 Task: Compose an email with the signature Giselle Flores with the subject Request for a partnership and the message Please let me know if you require any further assistance. from softage.2@softage.net to softage.10@softage.net with an attached image file Graph.png Undo the message and rewrite the message as I apologize for any inconvenience and would like to make it right. Send the email. Finally, move the email from Sent Items to the label Supplements
Action: Mouse moved to (75, 71)
Screenshot: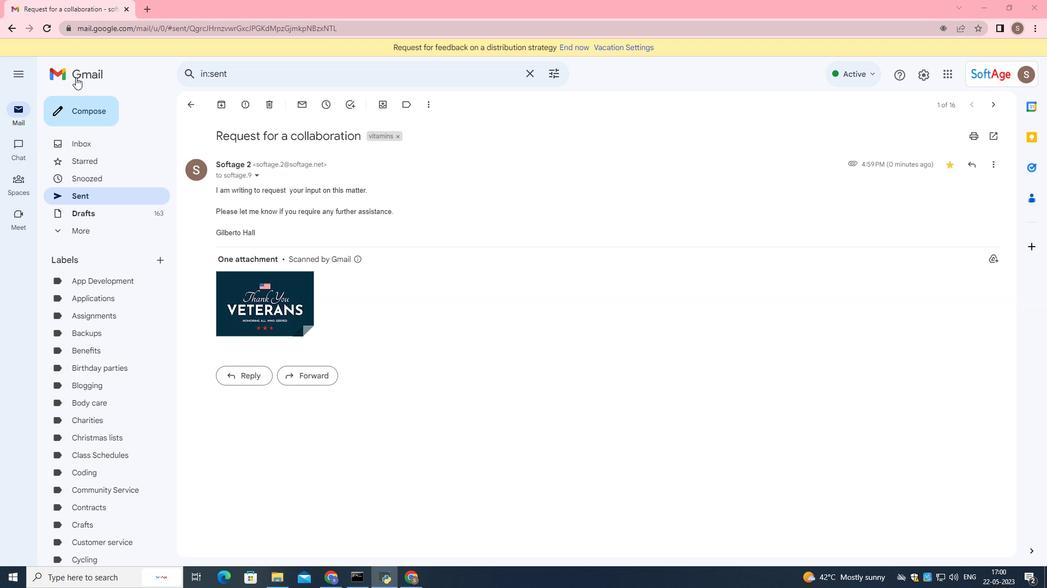 
Action: Mouse pressed left at (75, 71)
Screenshot: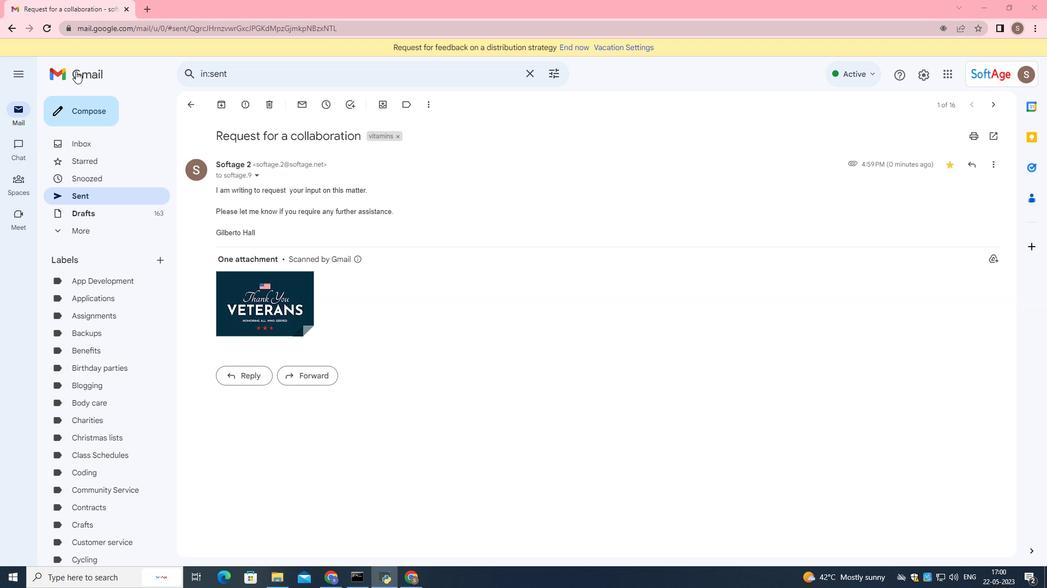 
Action: Mouse moved to (79, 104)
Screenshot: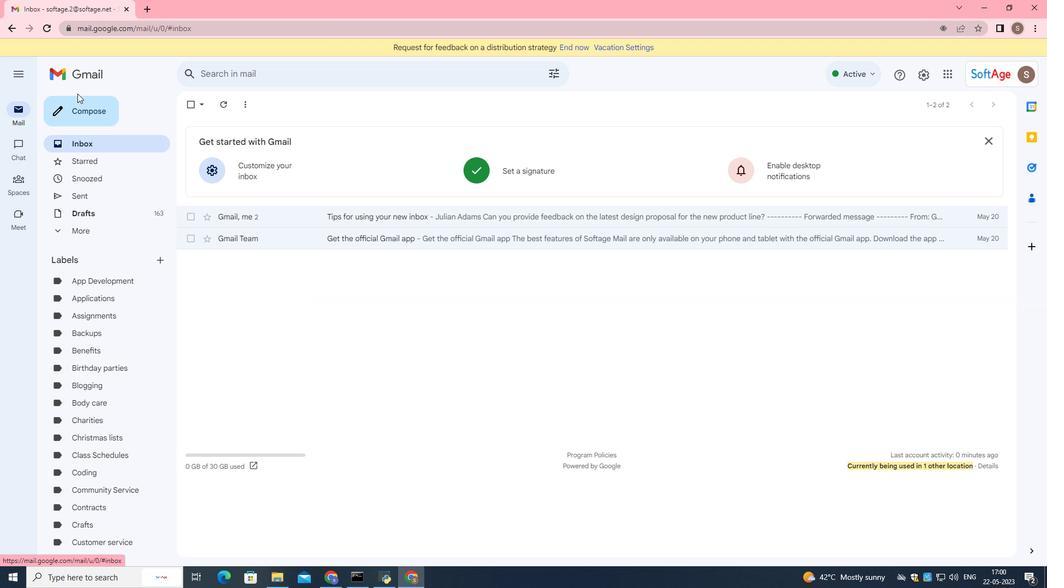 
Action: Mouse pressed left at (79, 104)
Screenshot: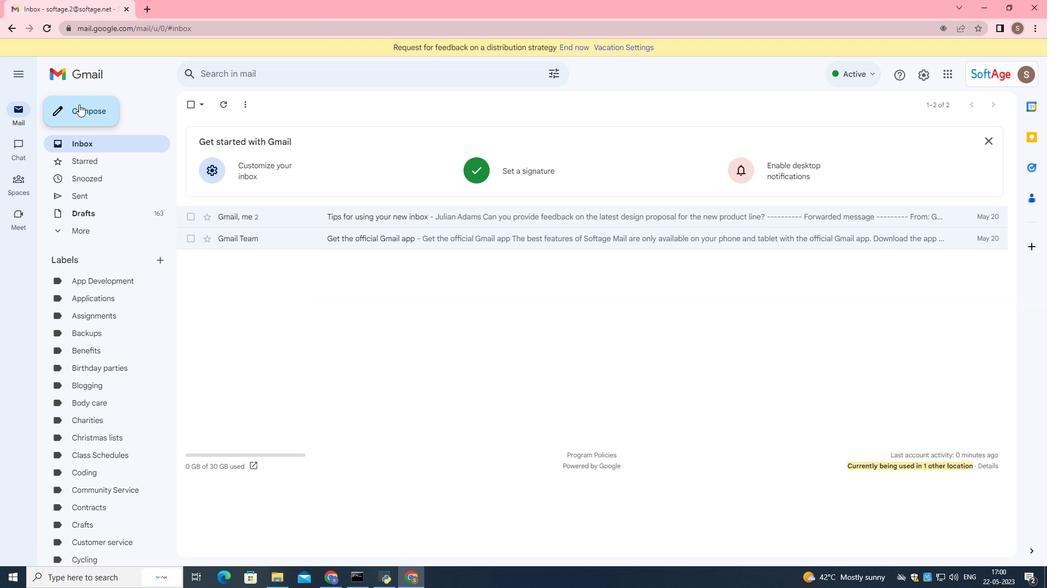
Action: Mouse moved to (984, 241)
Screenshot: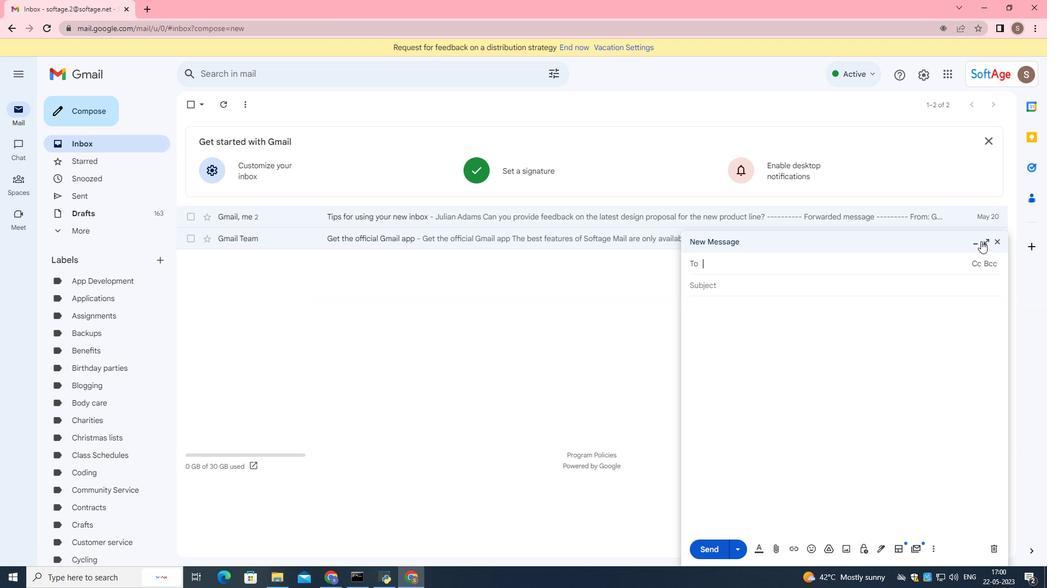 
Action: Mouse pressed left at (984, 241)
Screenshot: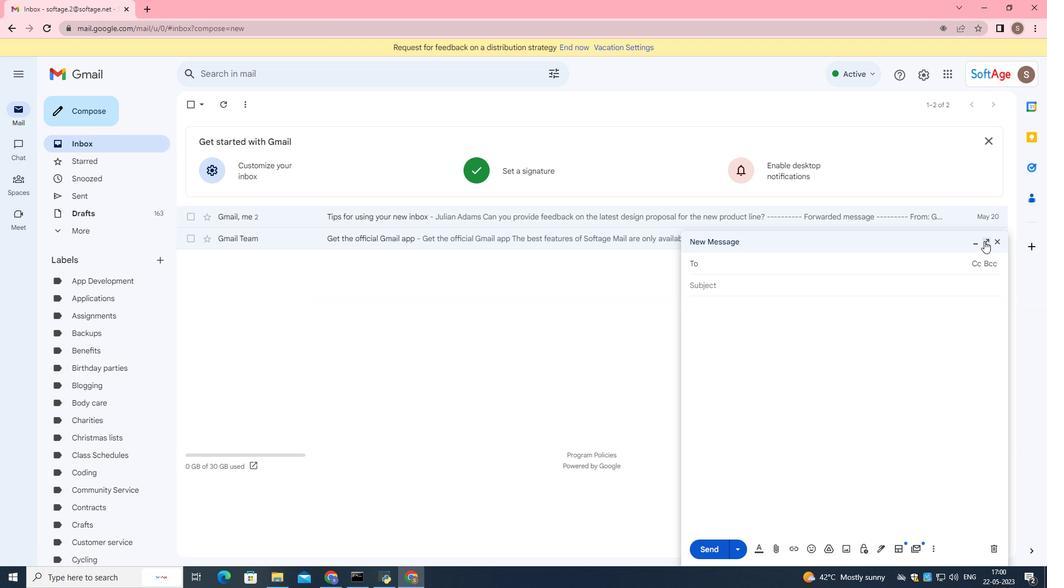 
Action: Mouse moved to (280, 530)
Screenshot: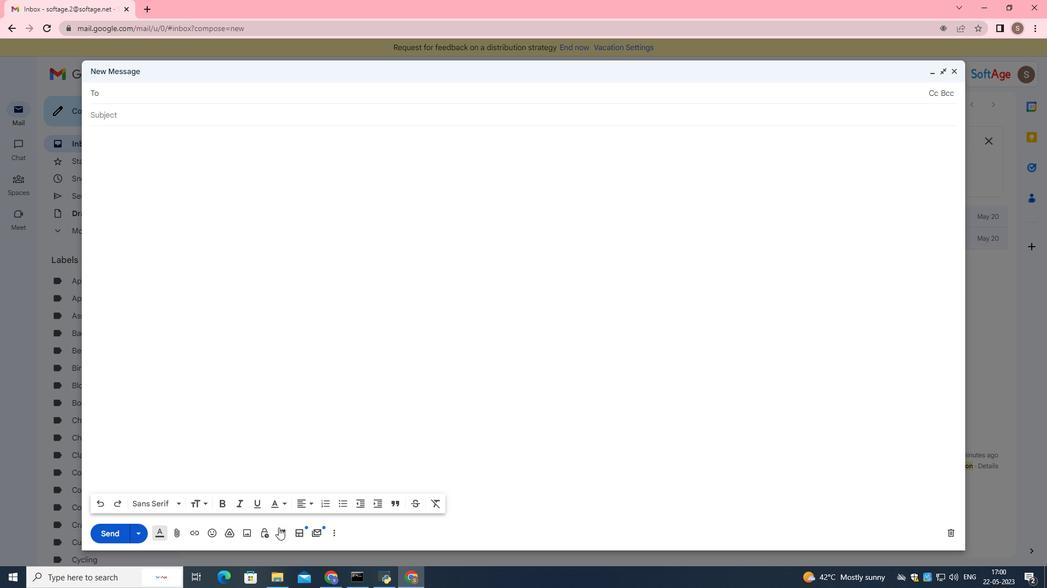 
Action: Mouse pressed left at (280, 530)
Screenshot: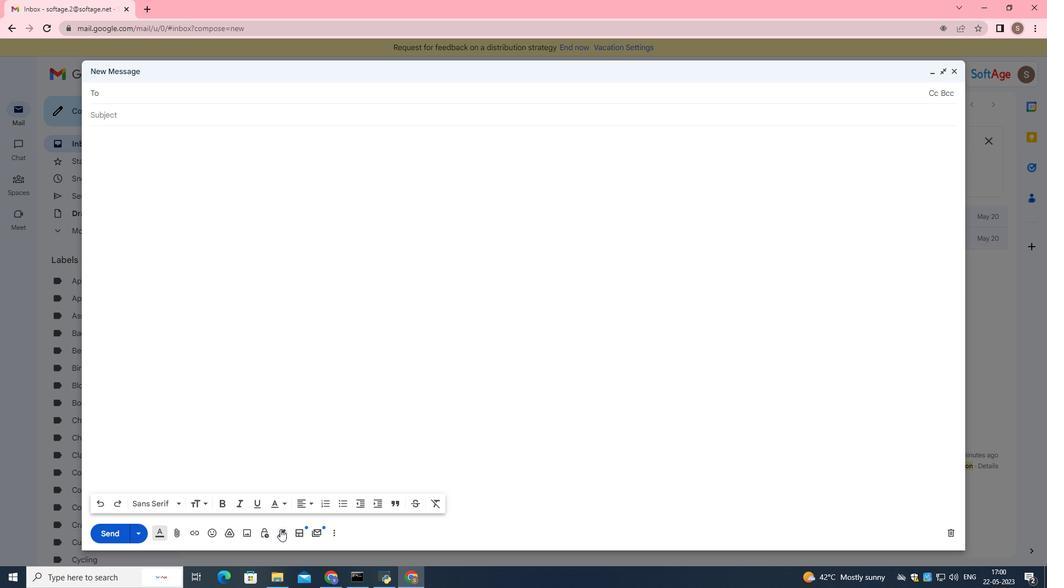 
Action: Mouse moved to (357, 341)
Screenshot: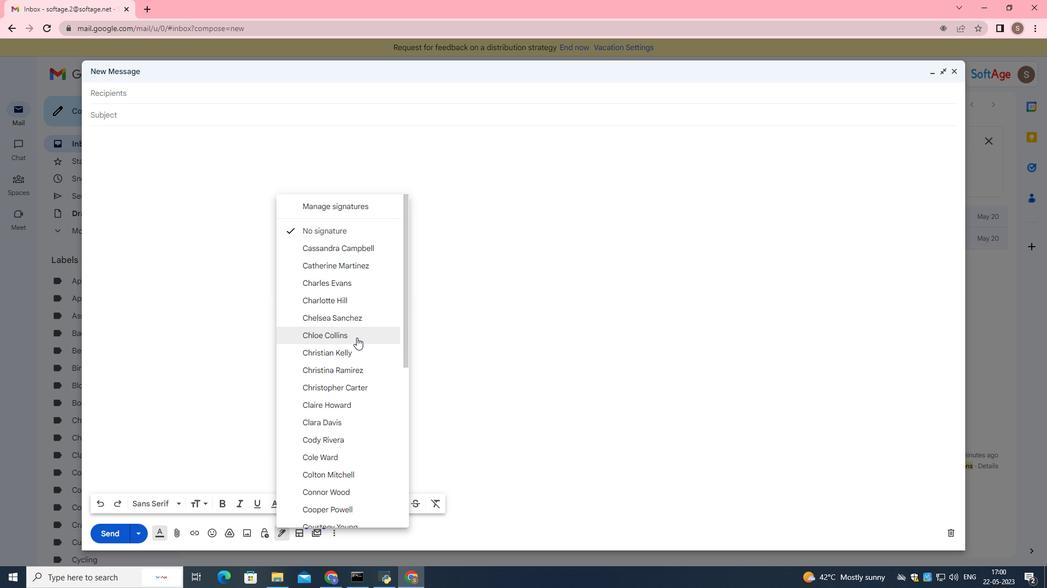 
Action: Mouse scrolled (357, 341) with delta (0, 0)
Screenshot: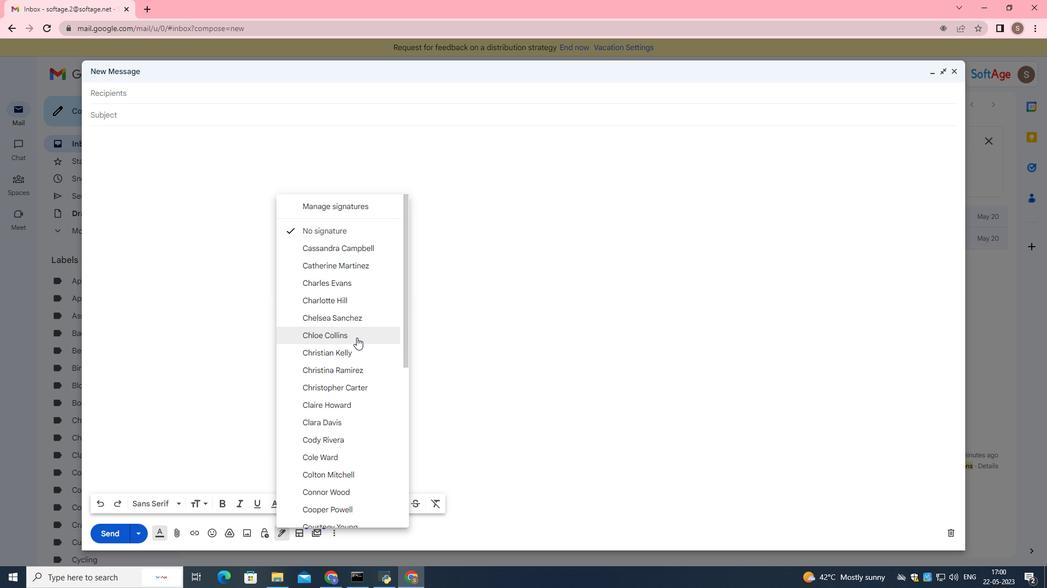 
Action: Mouse moved to (357, 344)
Screenshot: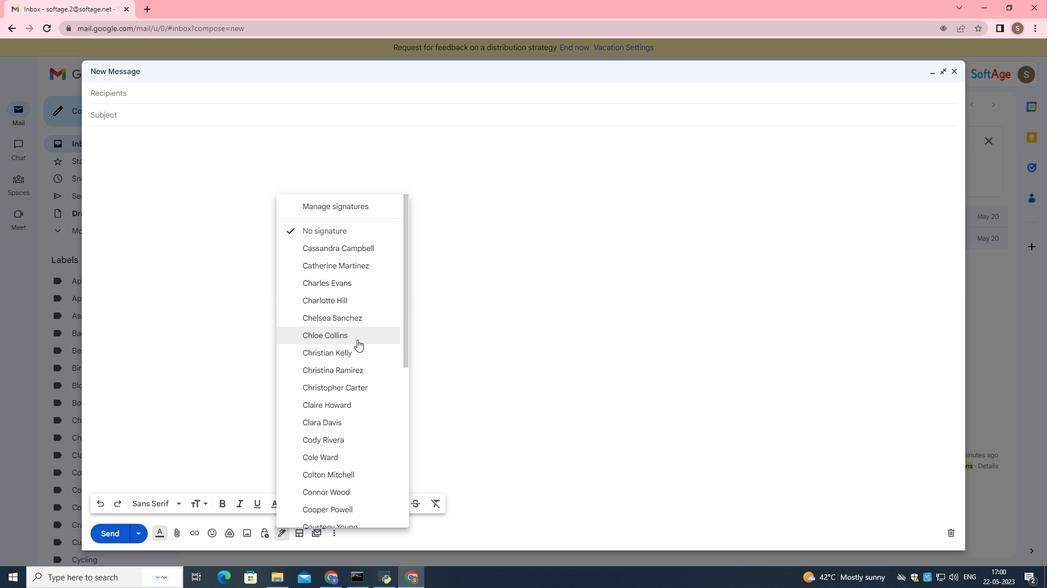 
Action: Mouse scrolled (357, 344) with delta (0, 0)
Screenshot: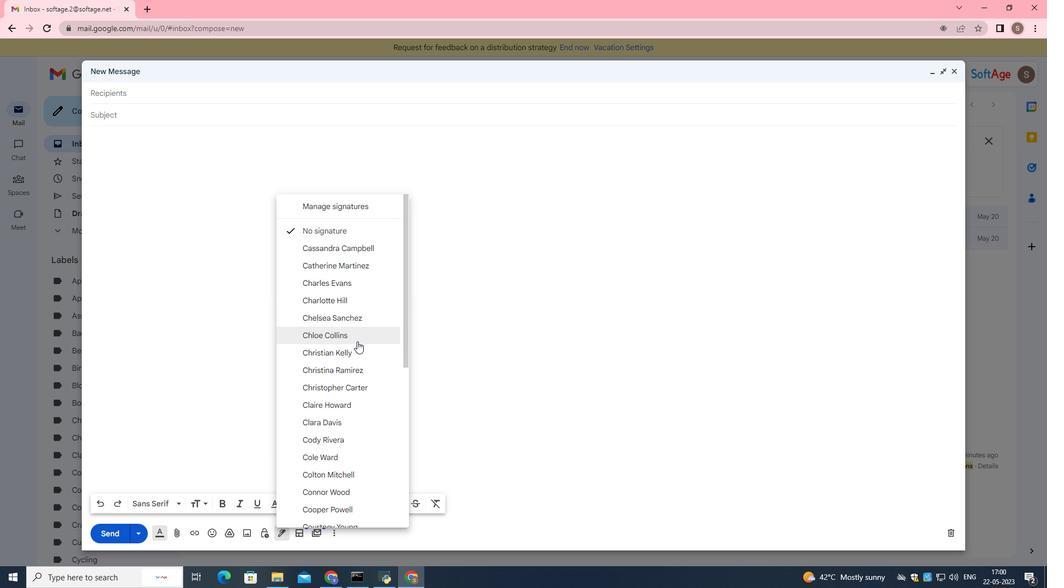 
Action: Mouse moved to (357, 345)
Screenshot: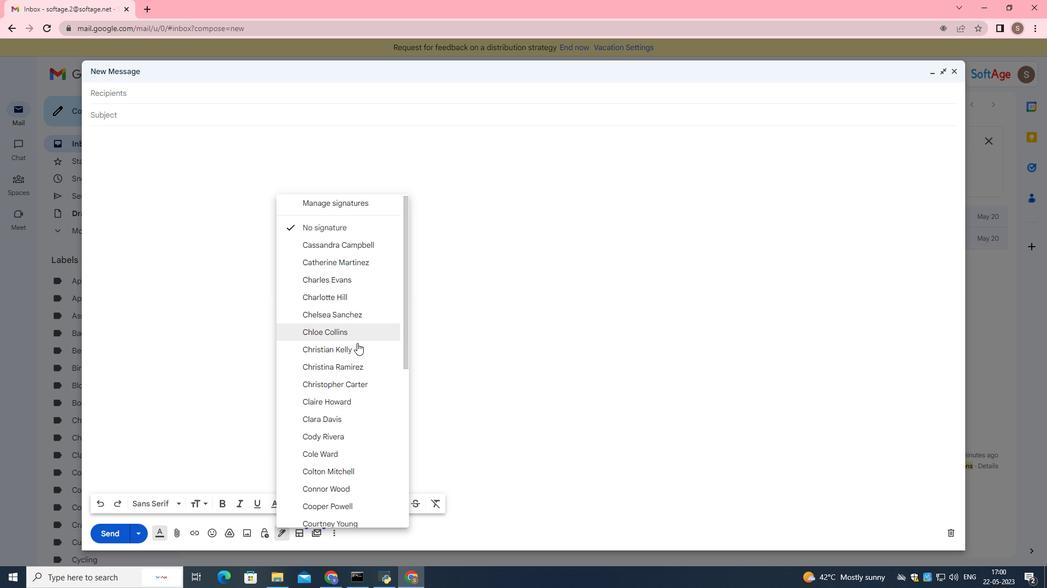 
Action: Mouse scrolled (357, 344) with delta (0, 0)
Screenshot: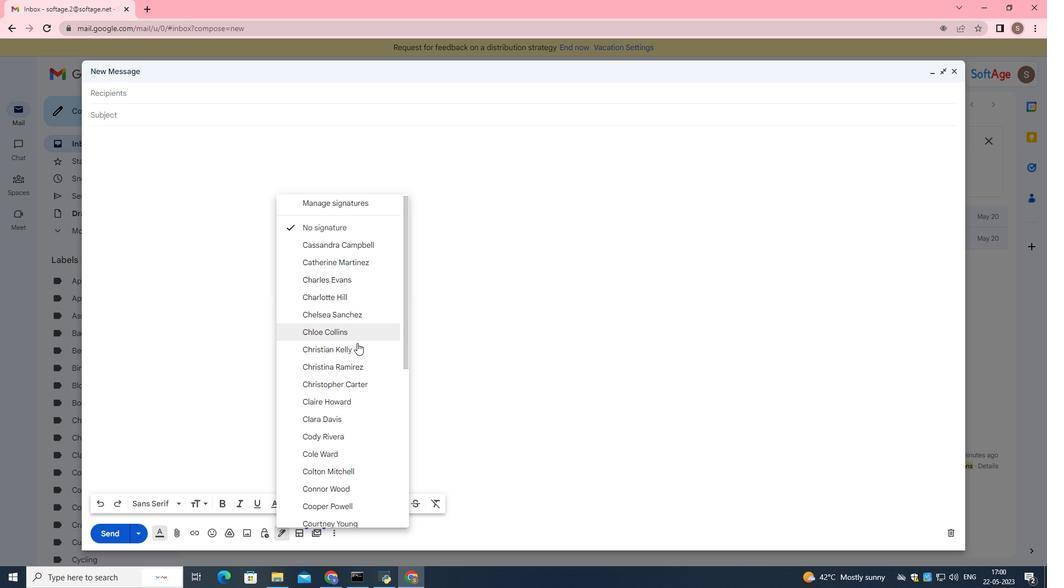 
Action: Mouse moved to (357, 346)
Screenshot: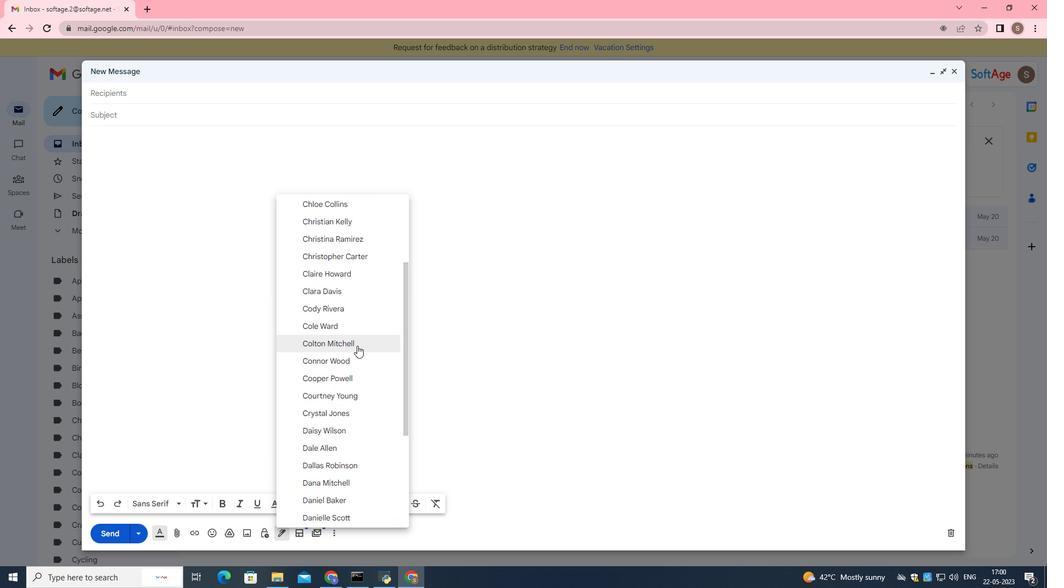 
Action: Mouse scrolled (357, 345) with delta (0, 0)
Screenshot: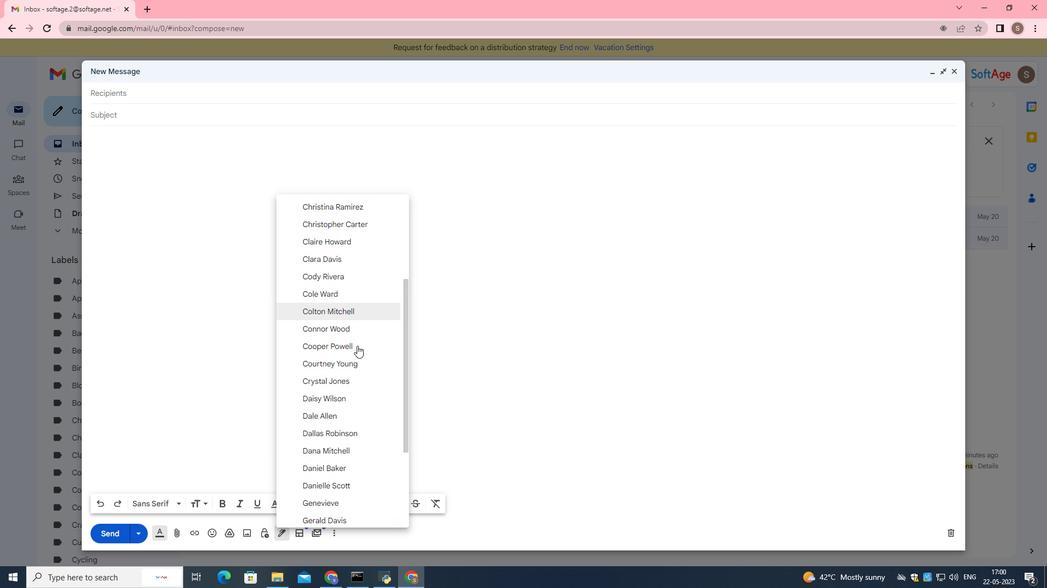 
Action: Mouse moved to (357, 346)
Screenshot: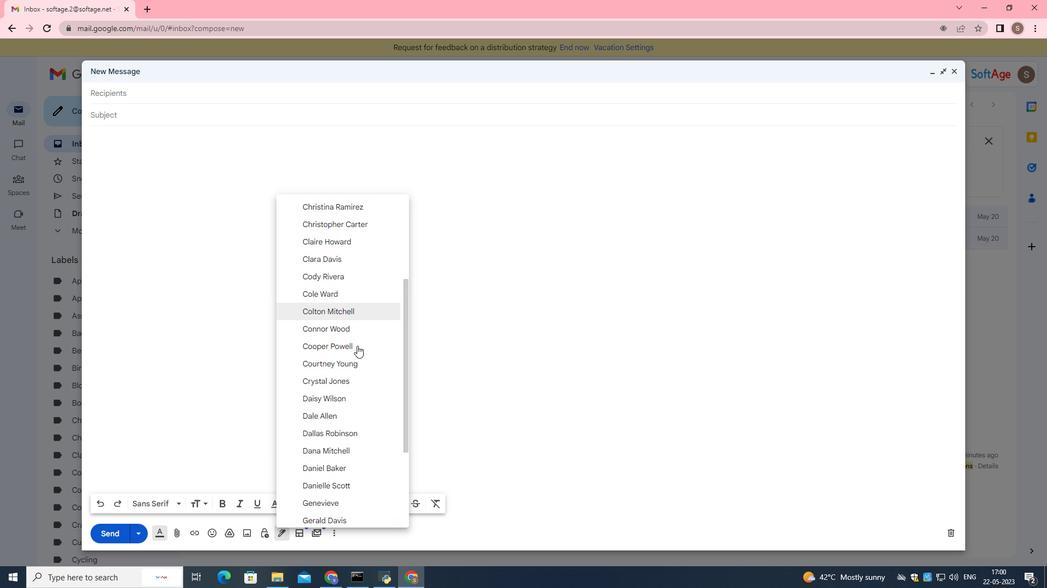 
Action: Mouse scrolled (357, 346) with delta (0, 0)
Screenshot: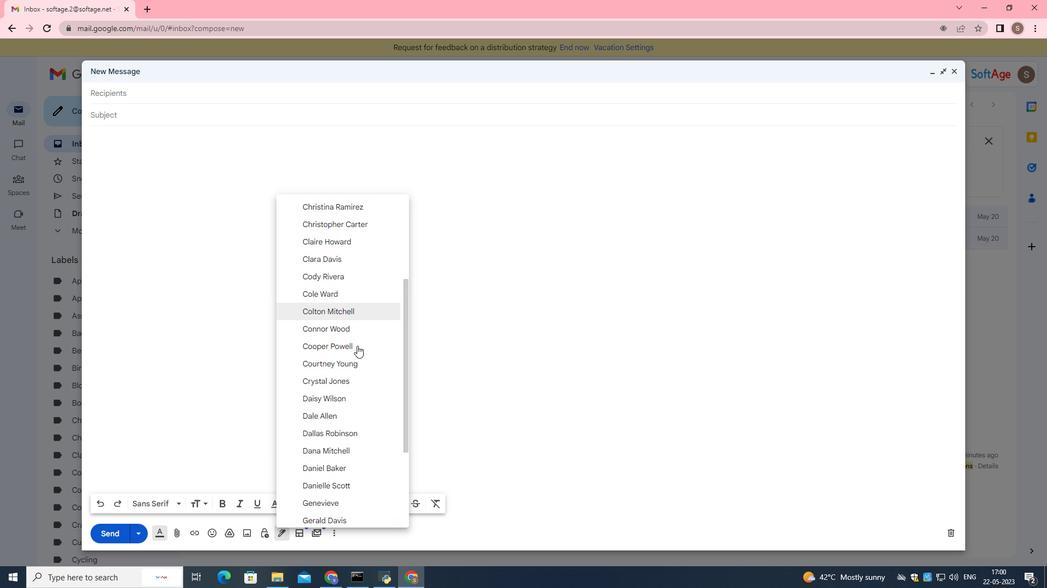 
Action: Mouse scrolled (357, 346) with delta (0, 0)
Screenshot: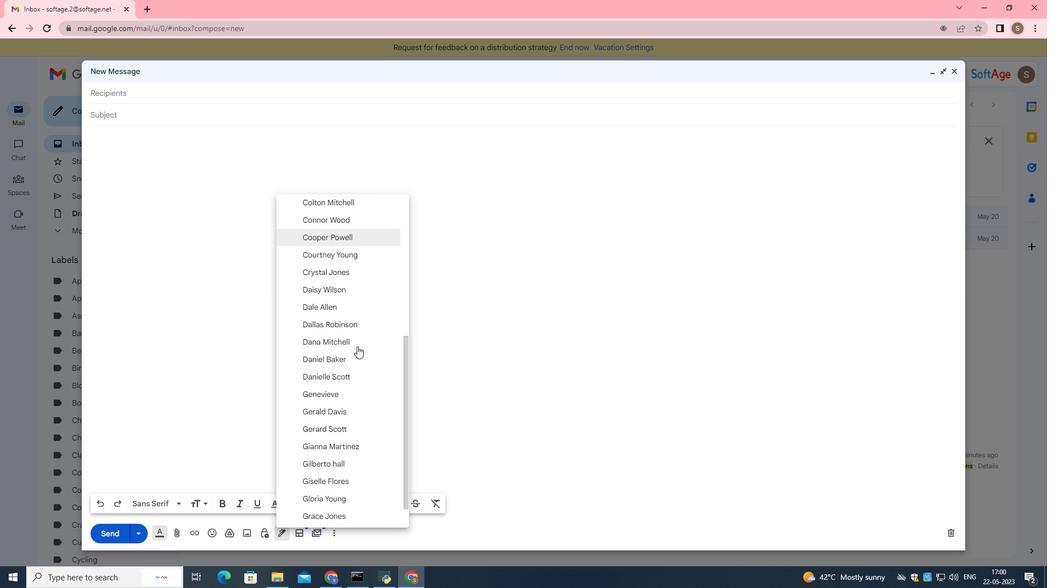 
Action: Mouse moved to (357, 347)
Screenshot: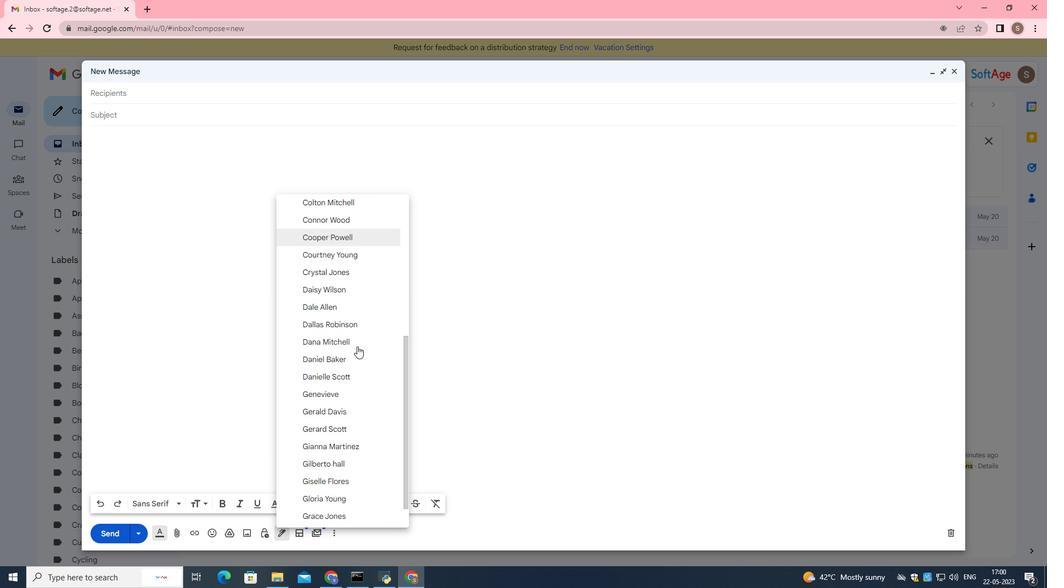 
Action: Mouse scrolled (357, 346) with delta (0, 0)
Screenshot: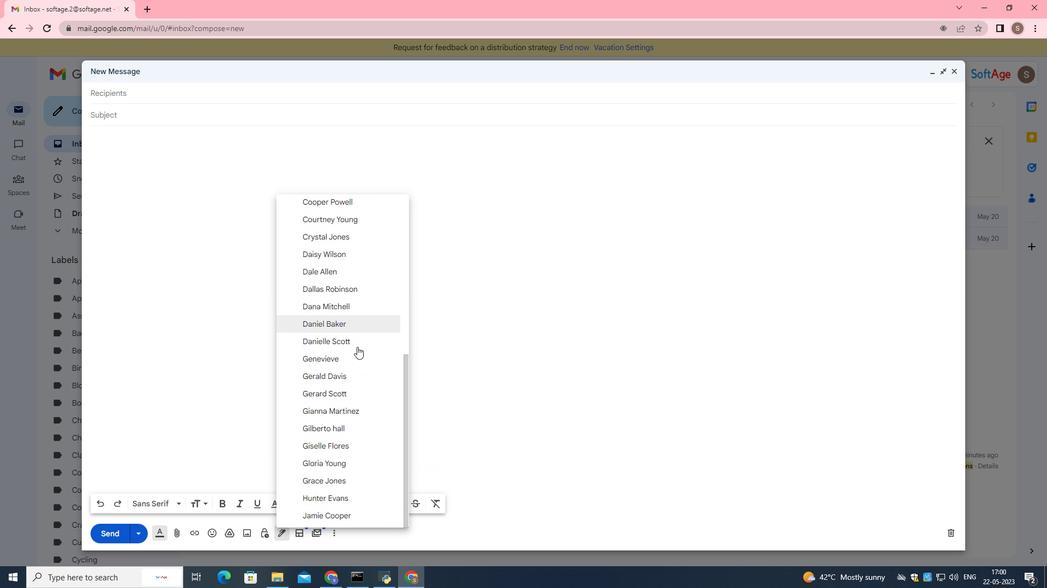 
Action: Mouse moved to (351, 445)
Screenshot: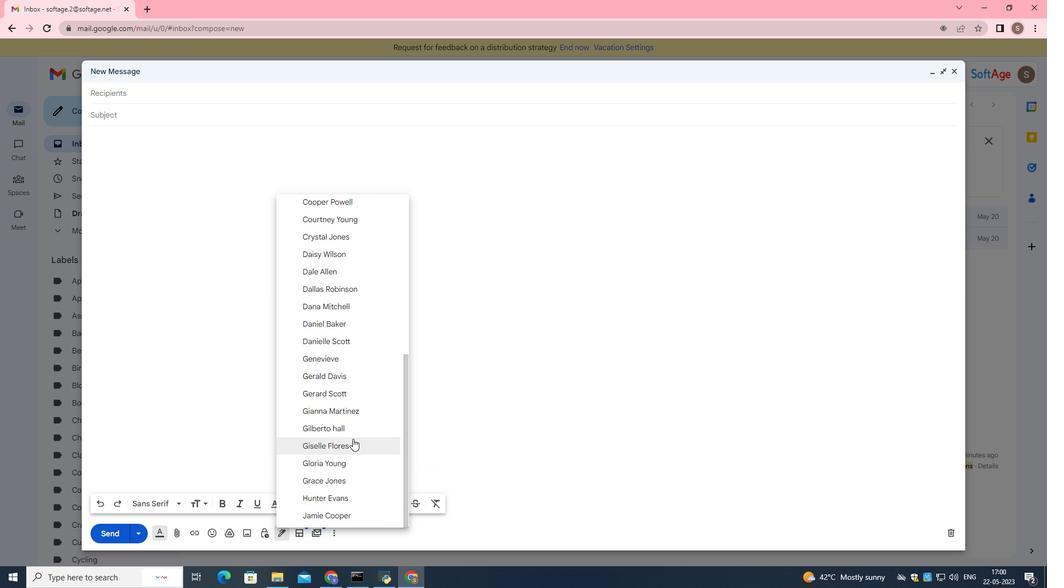 
Action: Mouse pressed left at (351, 445)
Screenshot: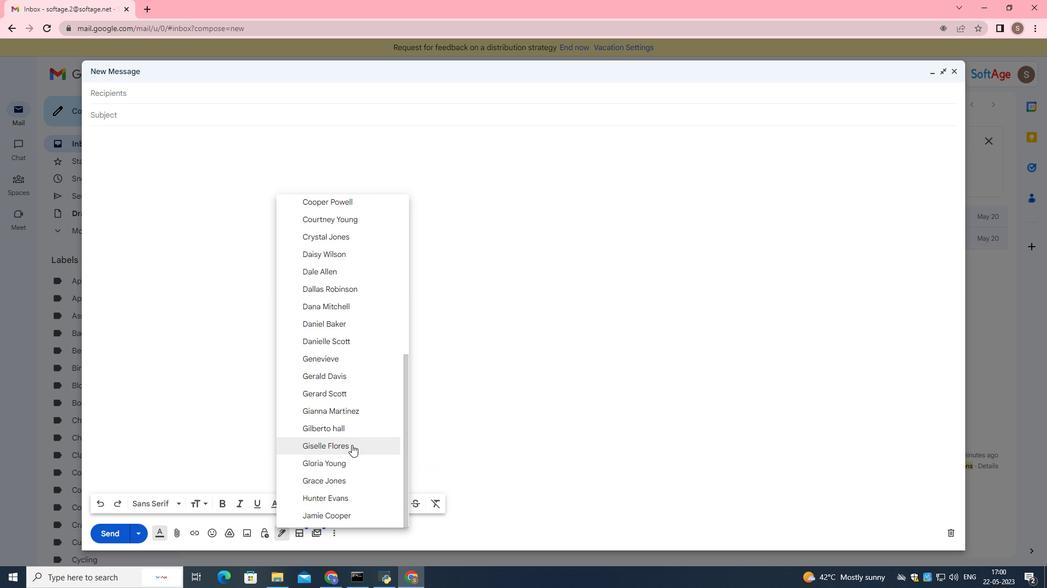 
Action: Mouse moved to (228, 118)
Screenshot: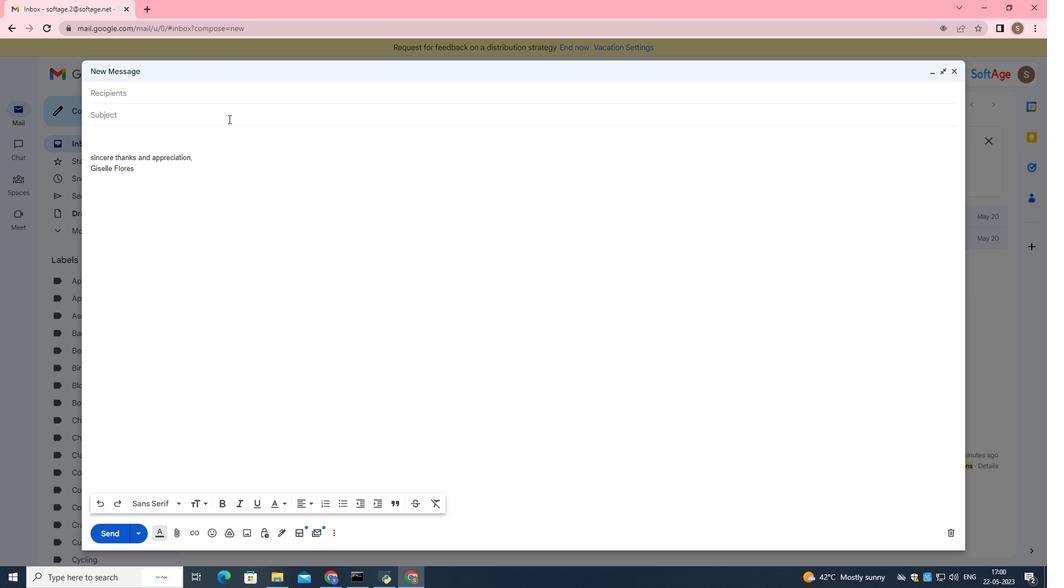 
Action: Mouse pressed left at (228, 118)
Screenshot: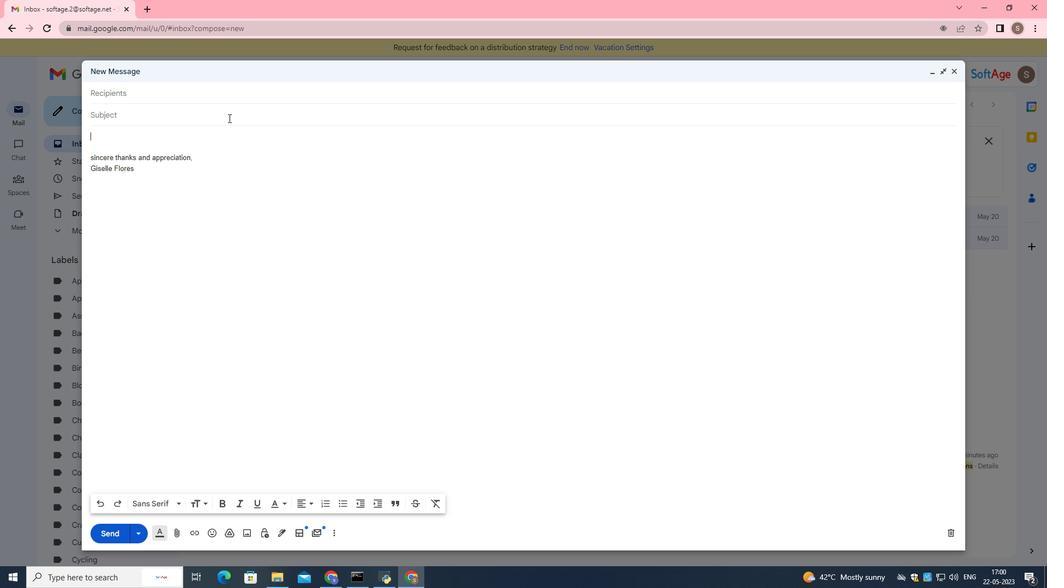
Action: Key pressed <Key.shift>Request<Key.space>for<Key.space>a<Key.space>partnership
Screenshot: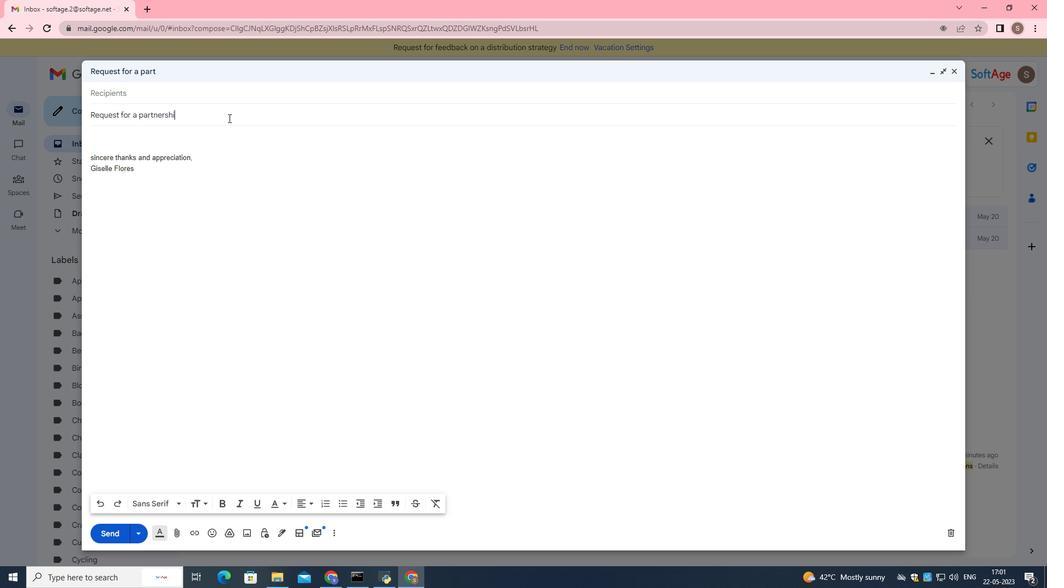 
Action: Mouse moved to (228, 128)
Screenshot: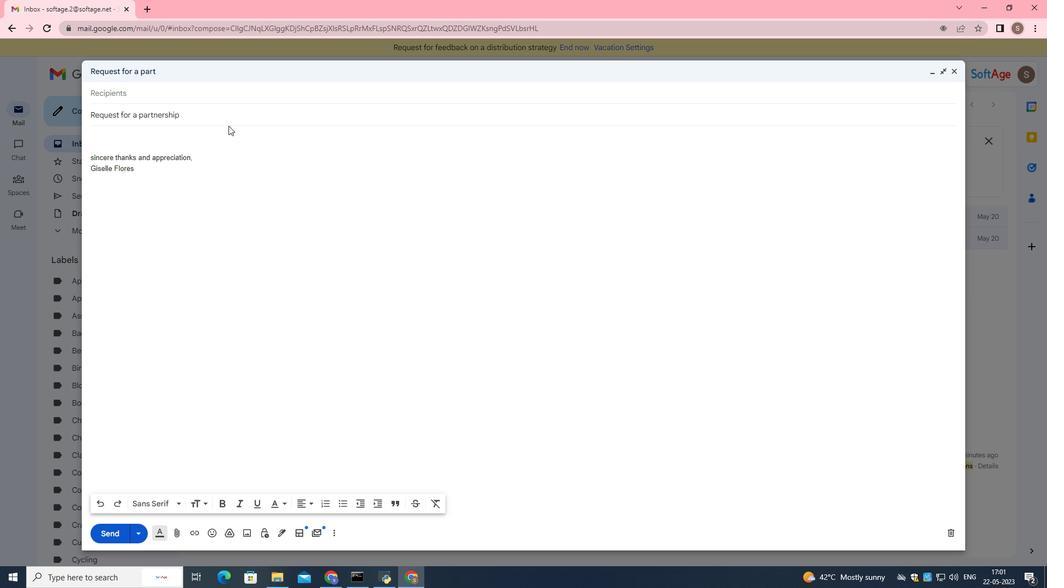 
Action: Mouse pressed left at (228, 128)
Screenshot: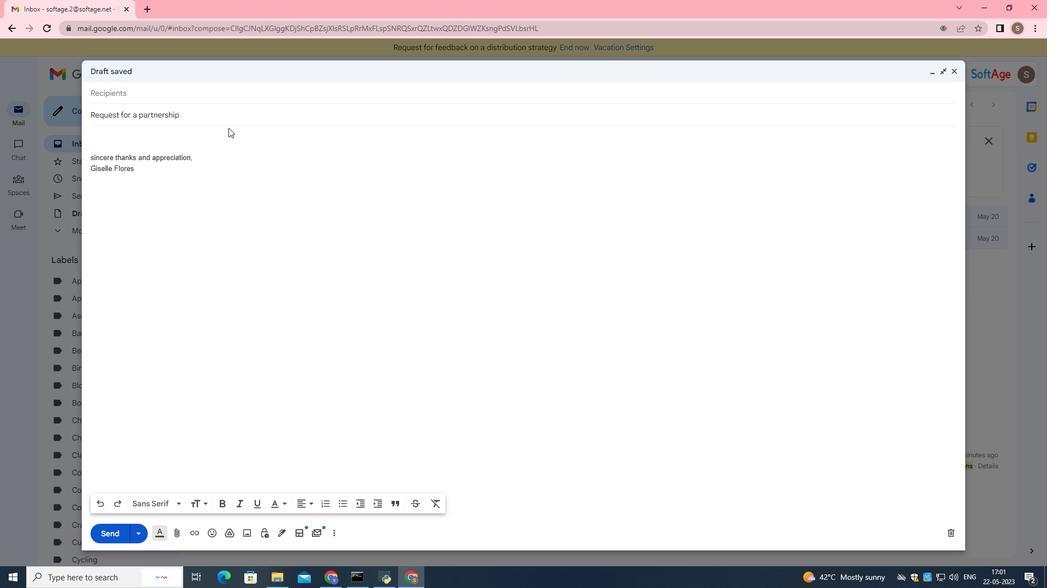 
Action: Key pressed <Key.shift>Please<Key.space>let<Key.space>me<Key.space>know<Key.space>if<Key.space>you<Key.space>require<Key.space>any<Key.space>further<Key.space>assistance
Screenshot: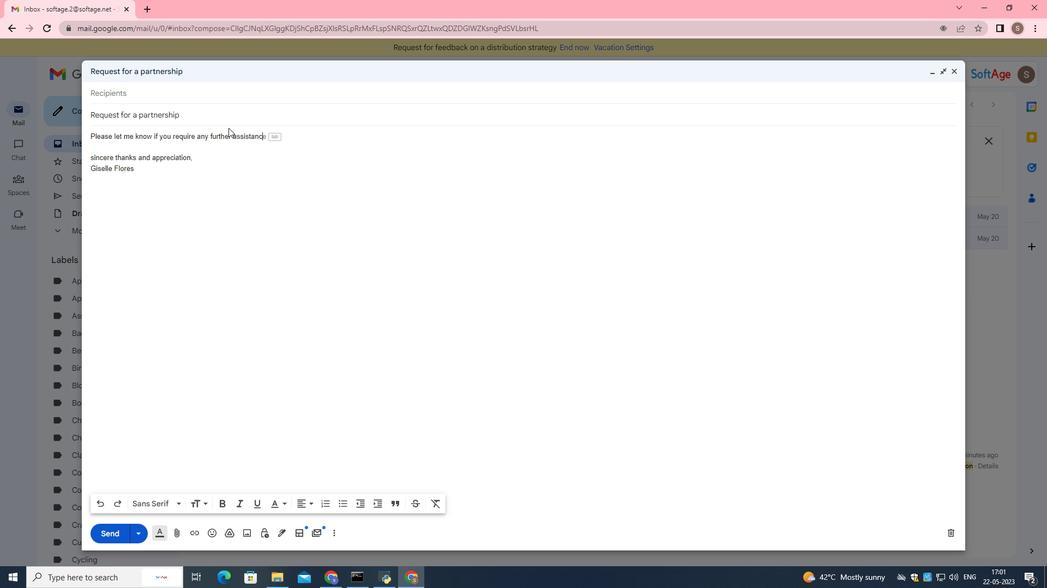 
Action: Mouse moved to (676, 297)
Screenshot: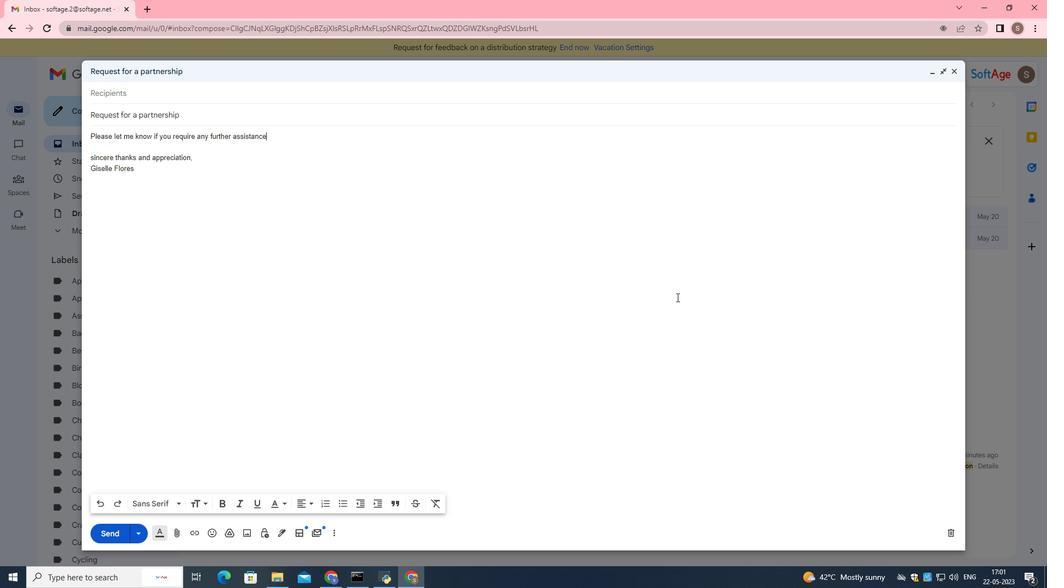 
Action: Key pressed <Key.space><Key.backspace>.
Screenshot: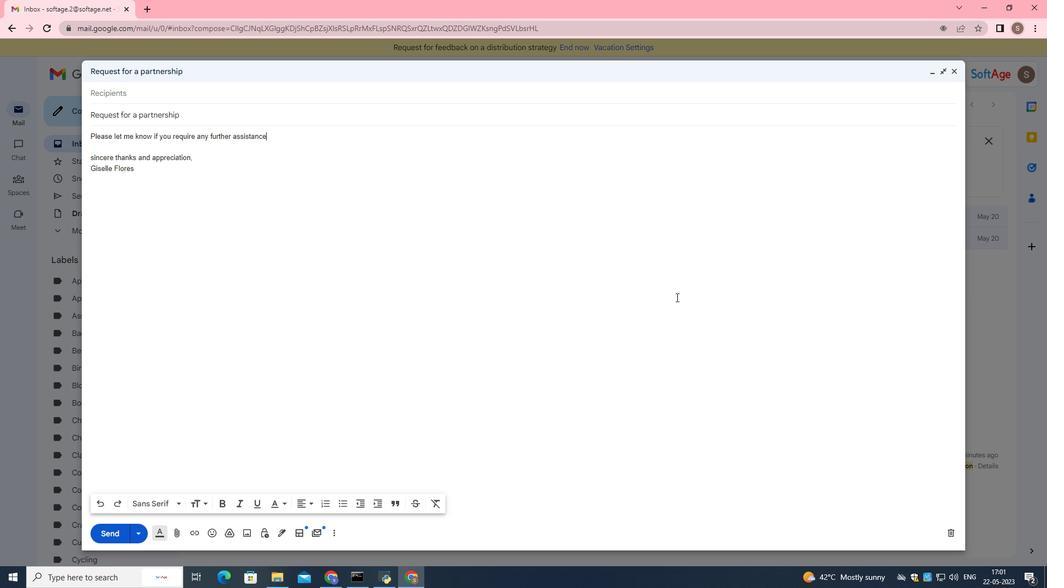 
Action: Mouse moved to (175, 533)
Screenshot: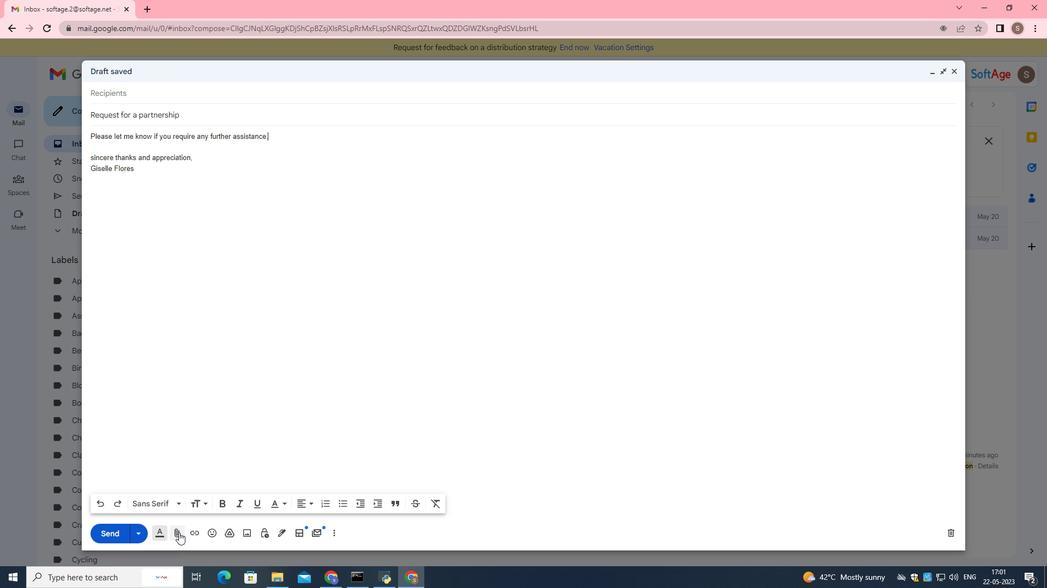 
Action: Mouse pressed left at (175, 533)
Screenshot: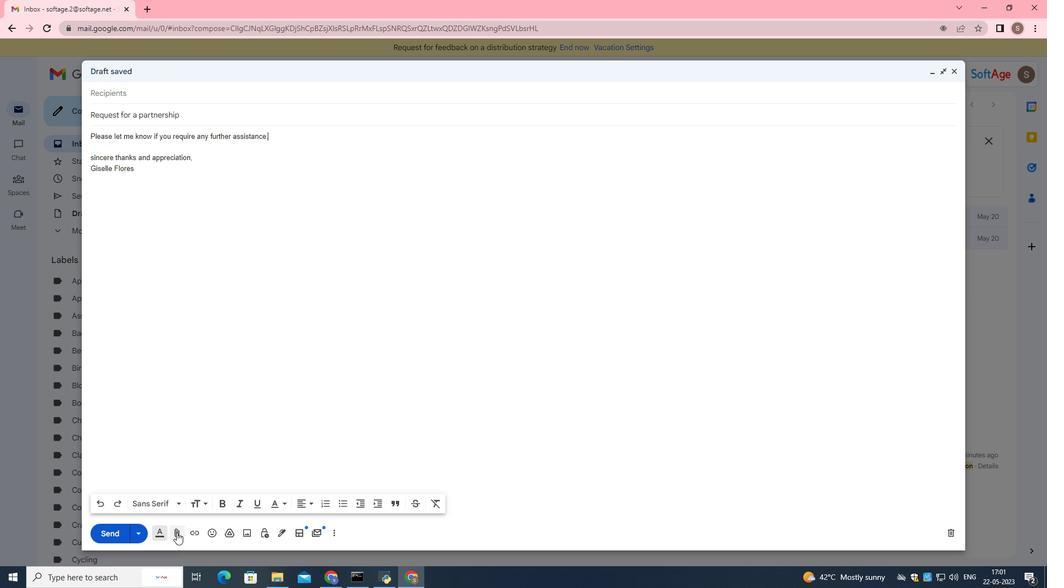 
Action: Mouse moved to (224, 129)
Screenshot: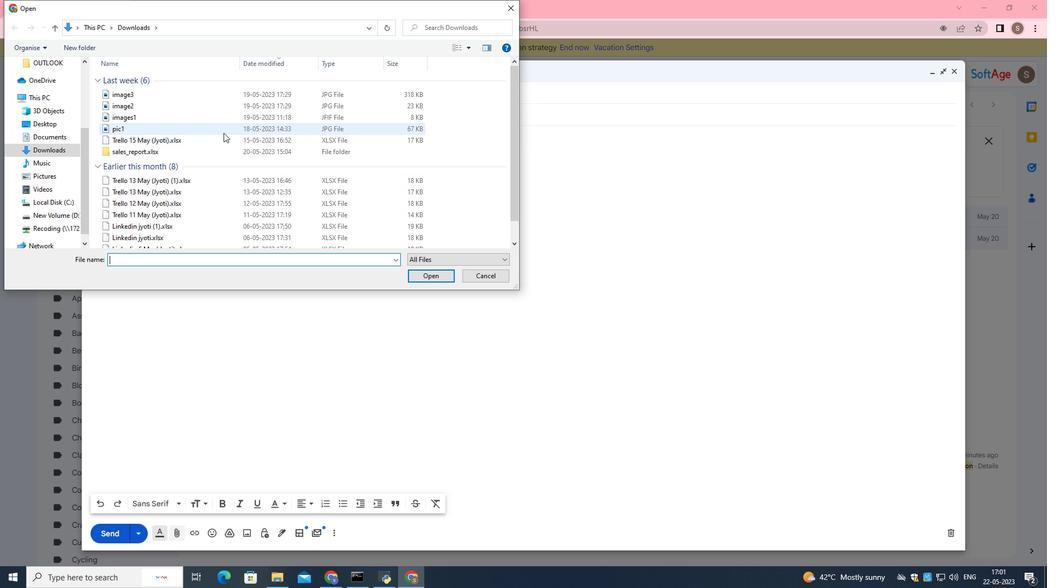 
Action: Mouse pressed left at (224, 129)
Screenshot: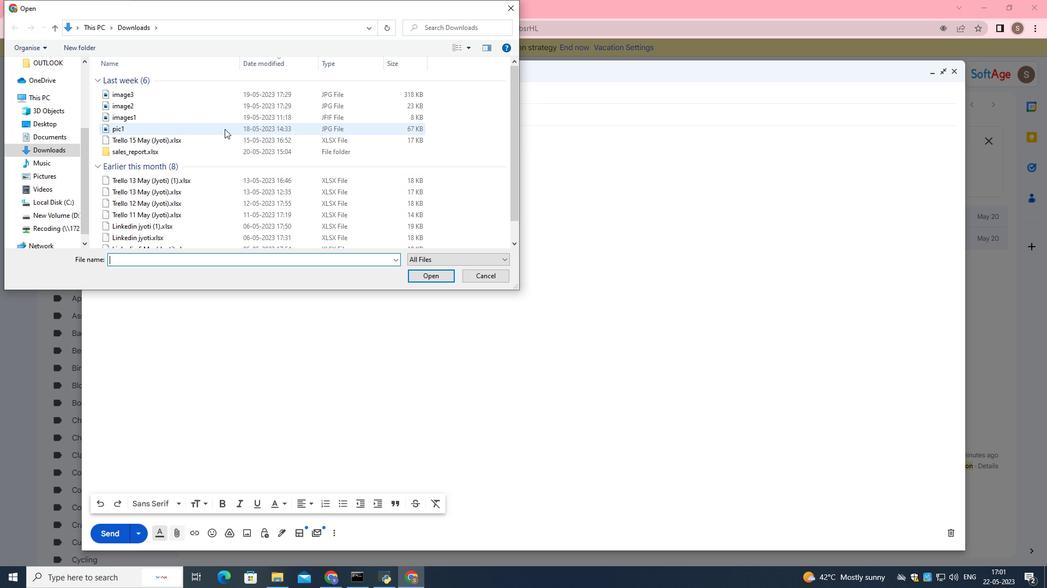 
Action: Mouse moved to (445, 277)
Screenshot: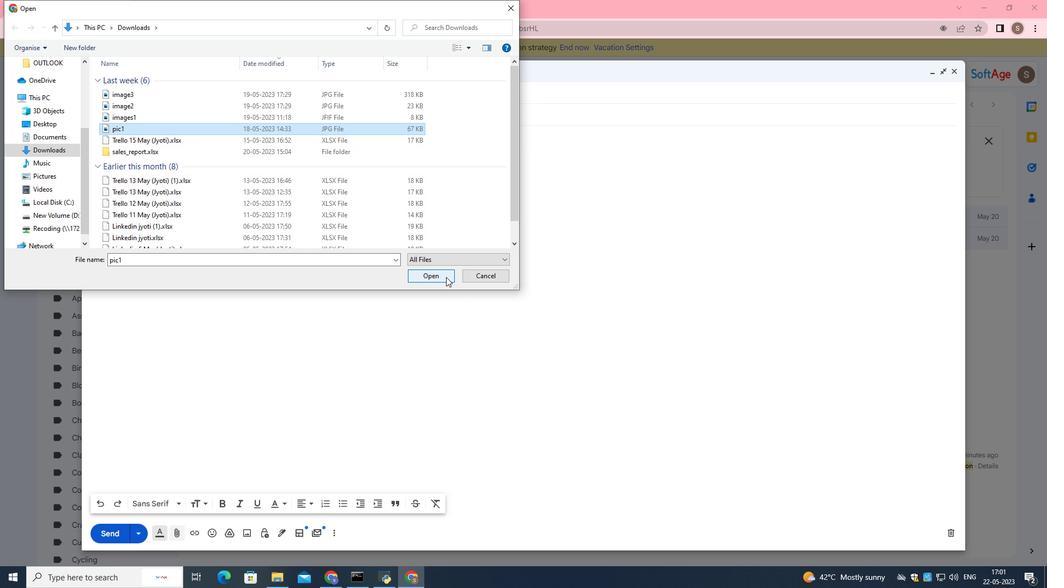 
Action: Mouse pressed left at (445, 277)
Screenshot: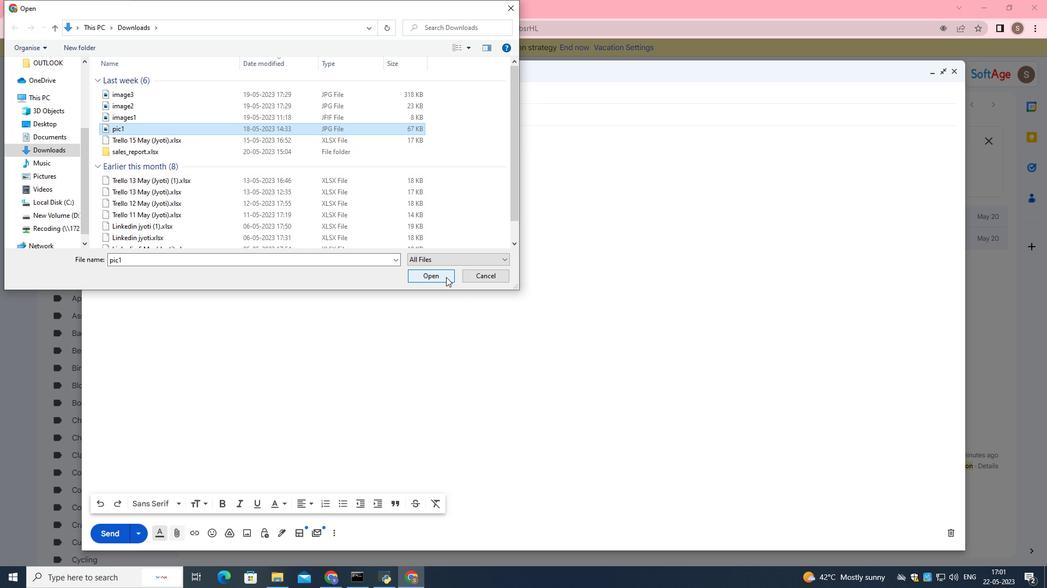 
Action: Mouse moved to (218, 159)
Screenshot: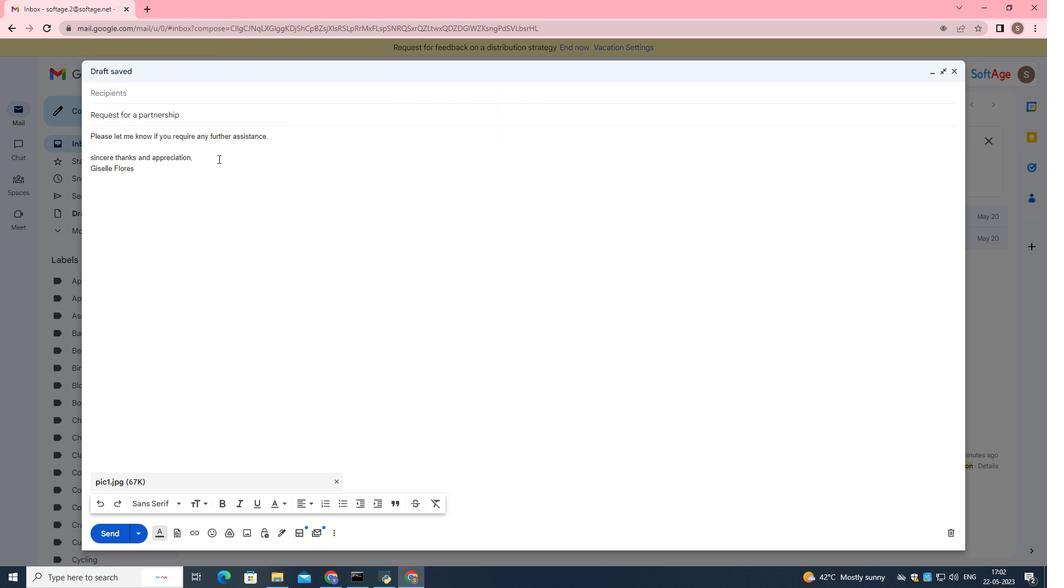 
Action: Mouse pressed left at (218, 159)
Screenshot: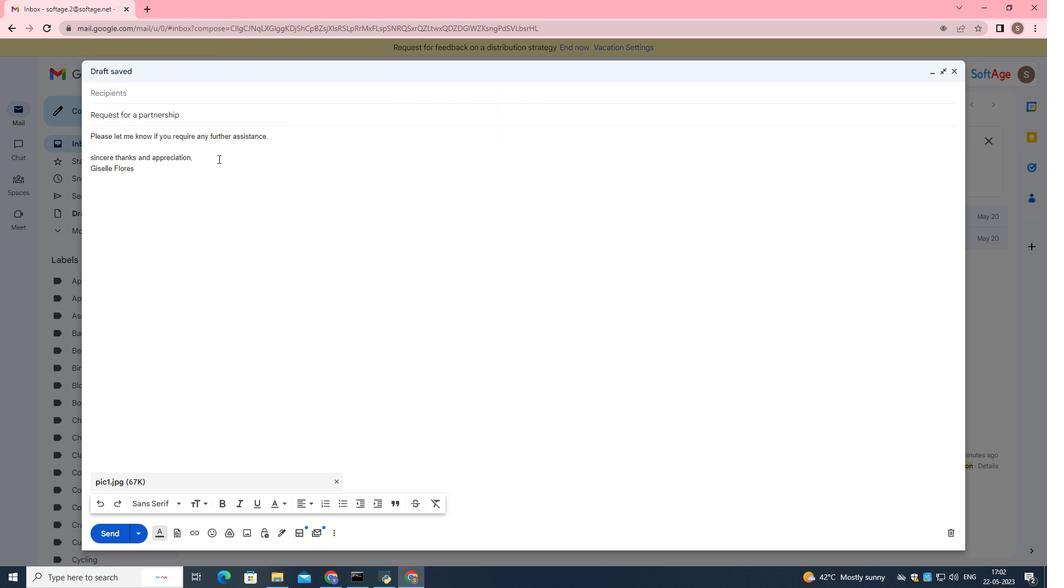 
Action: Key pressed <Key.backspace><Key.backspace><Key.backspace><Key.backspace><Key.backspace><Key.backspace><Key.backspace><Key.backspace><Key.backspace><Key.backspace><Key.backspace><Key.backspace><Key.backspace><Key.backspace><Key.backspace><Key.backspace><Key.backspace><Key.backspace><Key.backspace><Key.backspace><Key.backspace><Key.backspace><Key.backspace><Key.backspace><Key.backspace><Key.backspace><Key.backspace><Key.backspace><Key.backspace><Key.backspace><Key.backspace><Key.backspace><Key.shift>I<Key.space>o=<Key.backspace><Key.backspace>apologize<Key.space>for<Key.space>any<Key.space>inconvenience<Key.space>an<Key.backspace><Key.backspace><Key.backspace>.
Screenshot: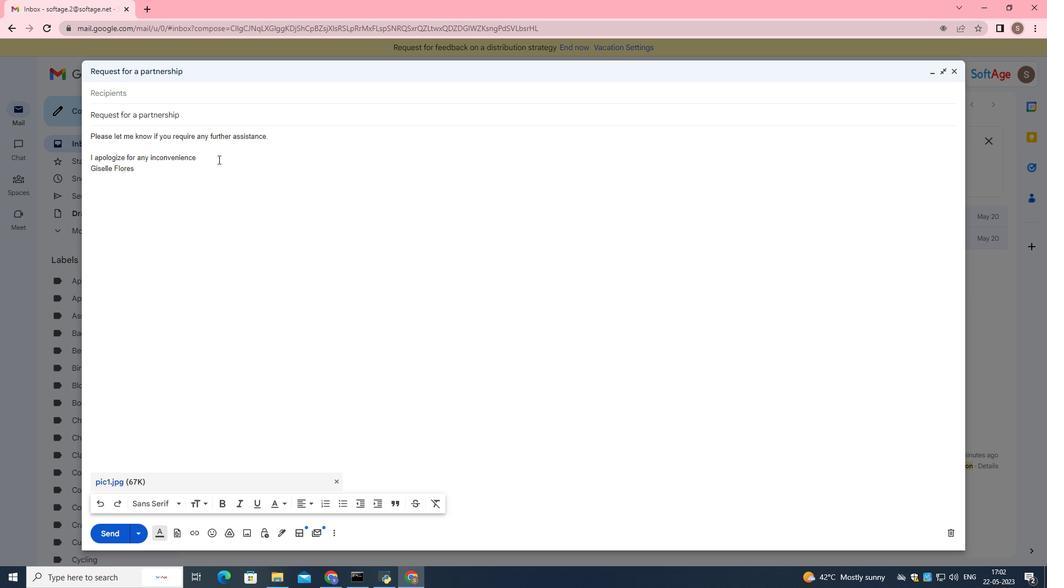 
Action: Mouse moved to (249, 163)
Screenshot: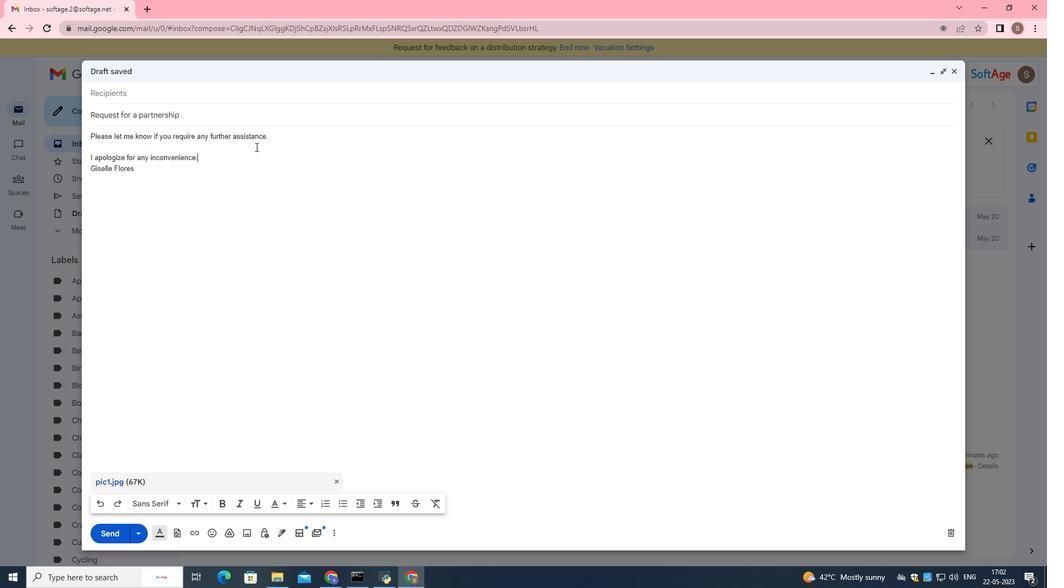 
Action: Mouse pressed left at (249, 163)
Screenshot: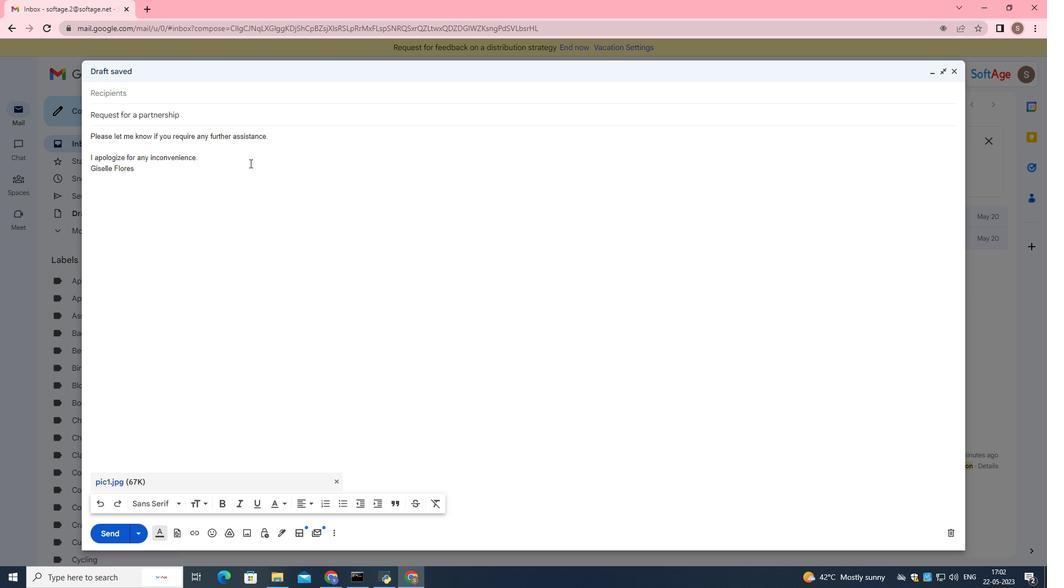 
Action: Mouse moved to (207, 153)
Screenshot: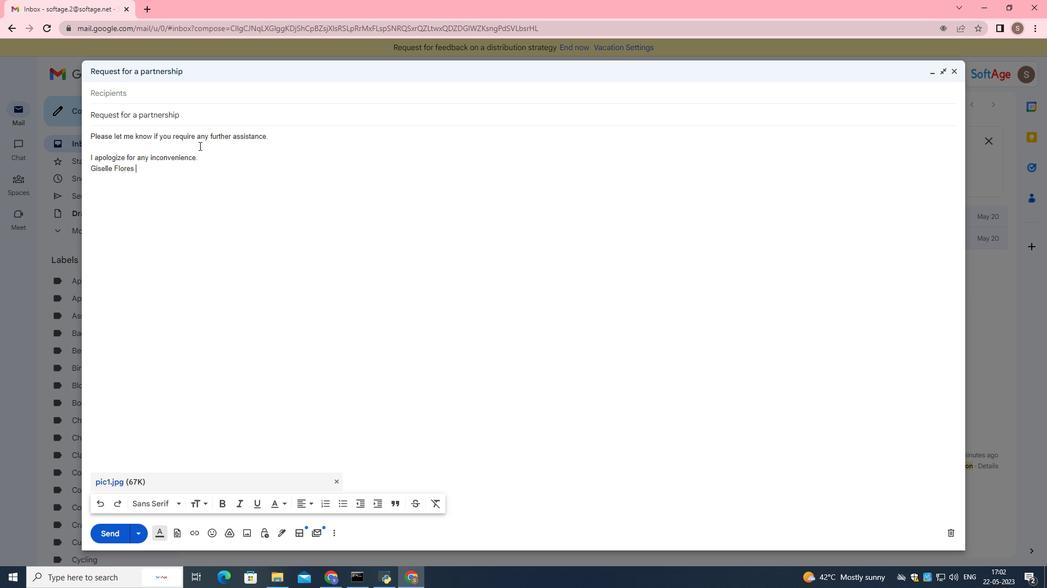 
Action: Mouse pressed left at (207, 153)
Screenshot: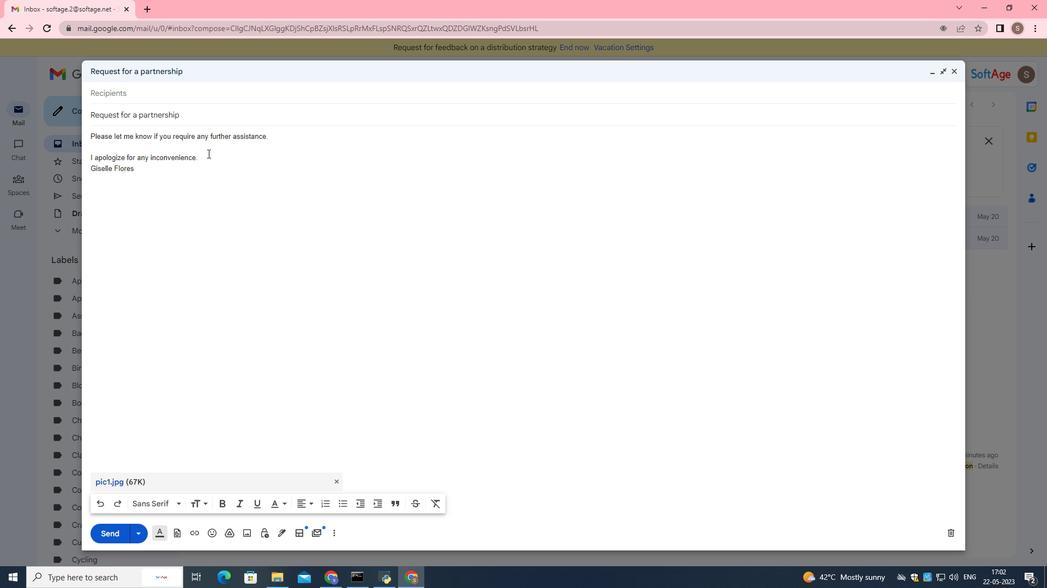
Action: Mouse moved to (207, 153)
Screenshot: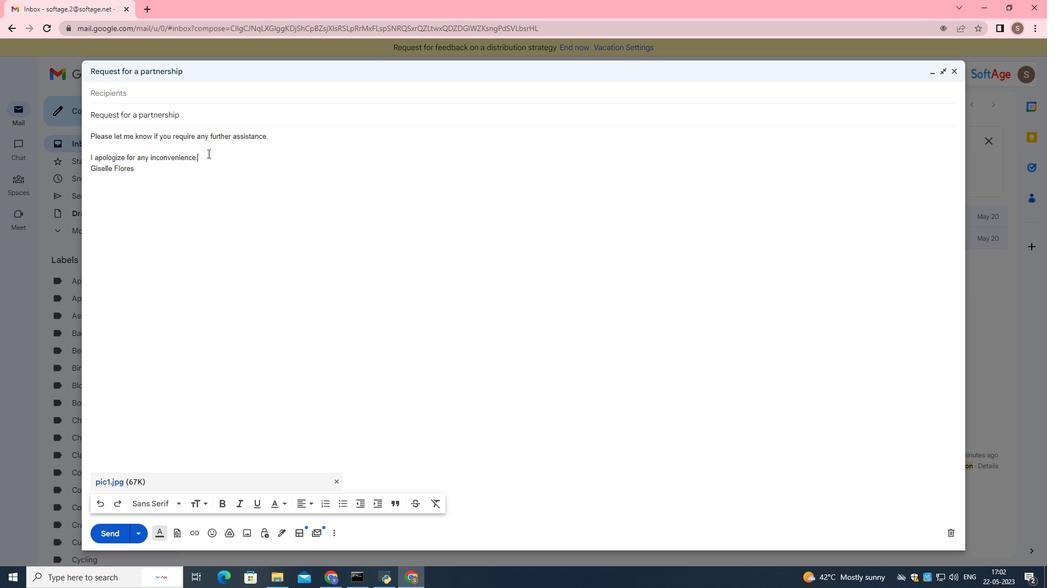 
Action: Key pressed <Key.backspace><Key.space>and<Key.space>would<Key.space>like<Key.space>to<Key.space>make<Key.space>it<Key.space>right.
Screenshot: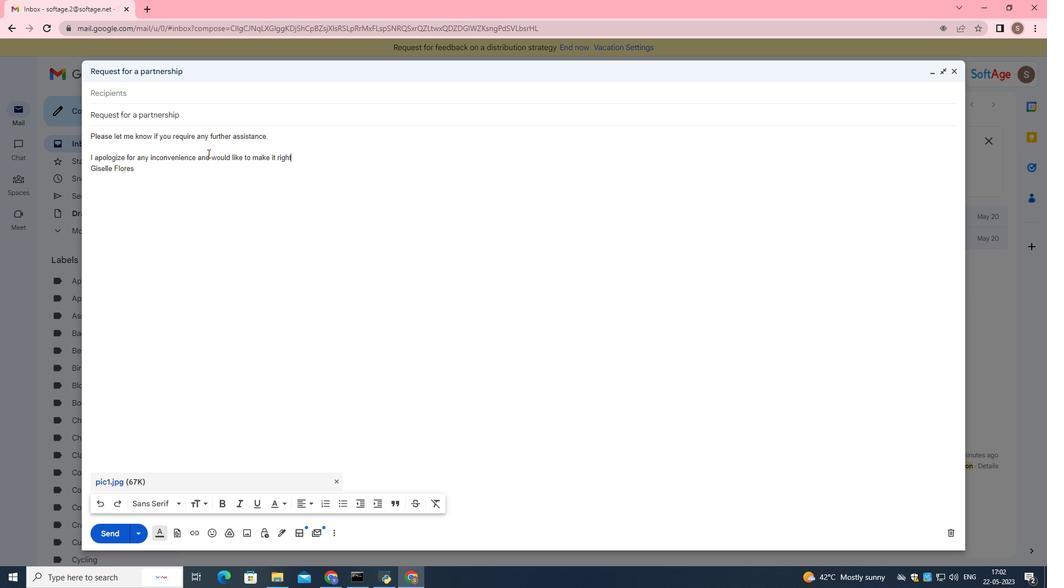 
Action: Mouse moved to (111, 536)
Screenshot: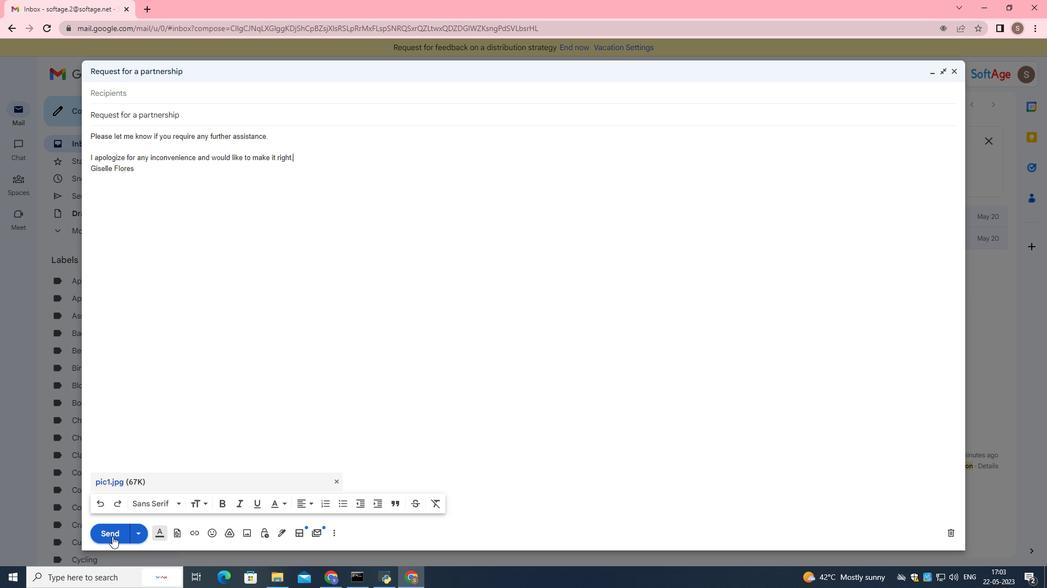 
Action: Mouse pressed left at (111, 536)
Screenshot: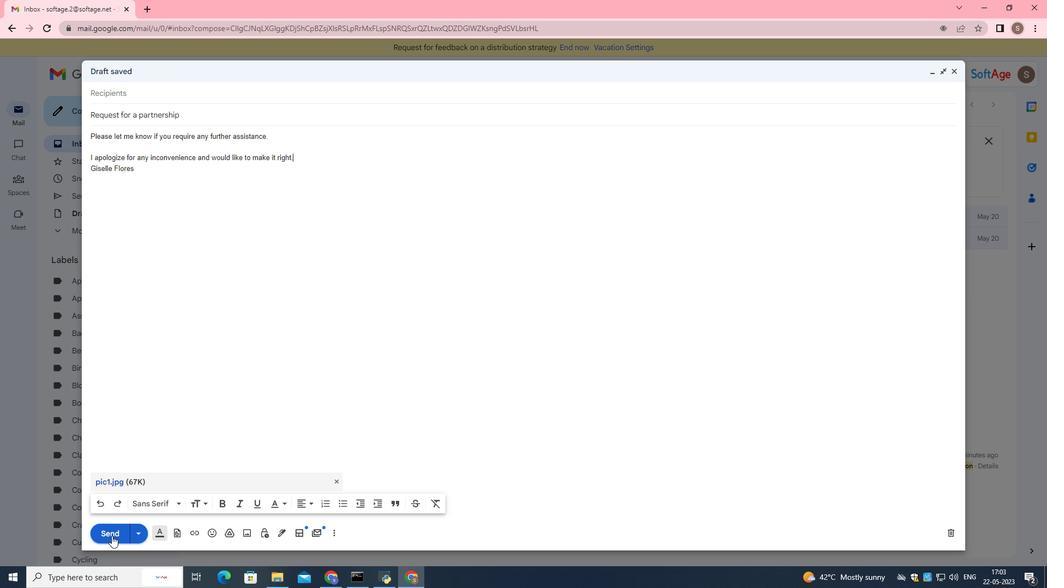 
Action: Mouse moved to (622, 329)
Screenshot: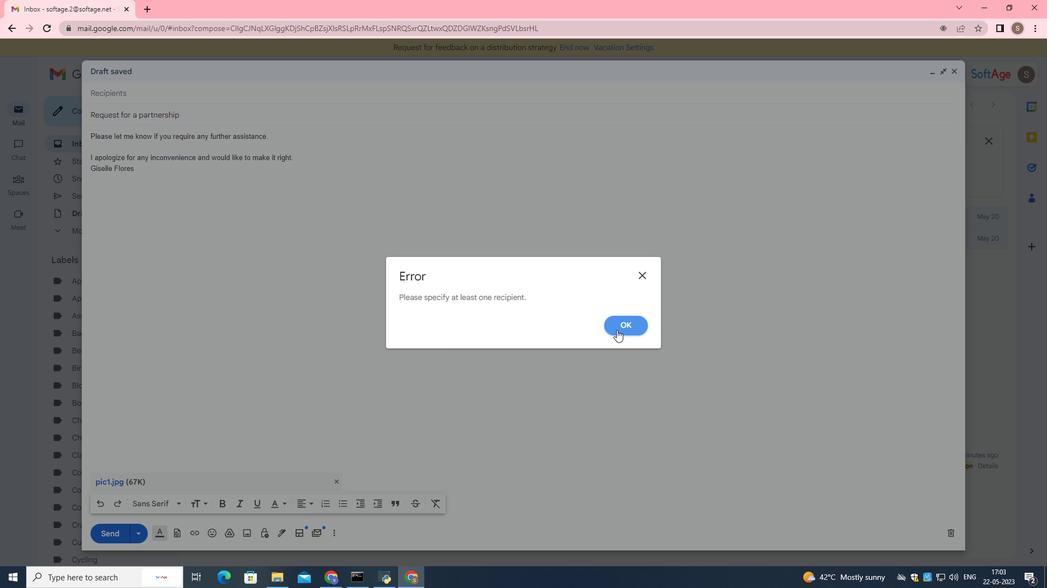 
Action: Mouse pressed left at (622, 329)
Screenshot: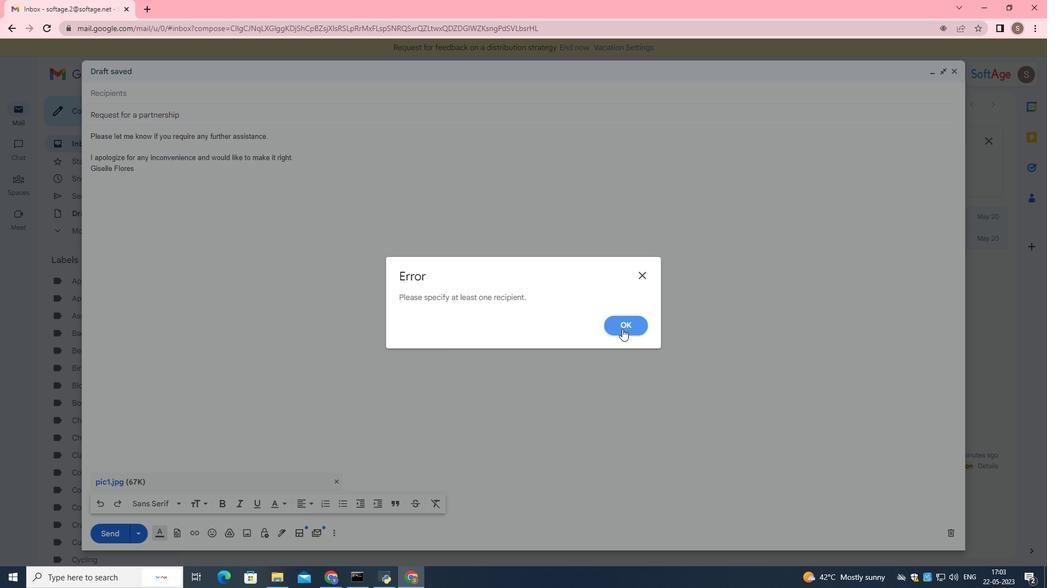 
Action: Mouse moved to (295, 96)
Screenshot: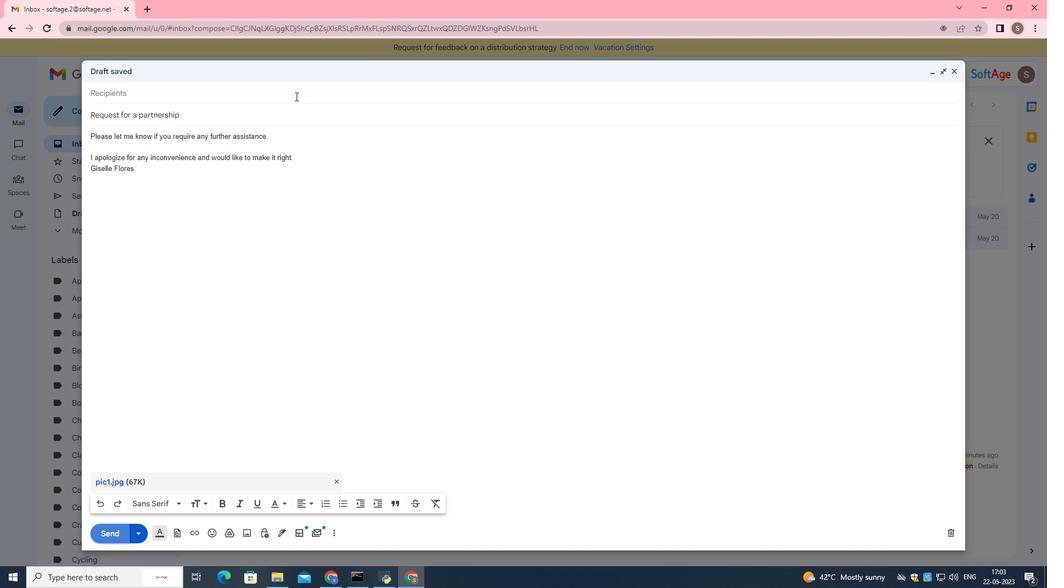 
Action: Mouse pressed left at (295, 96)
Screenshot: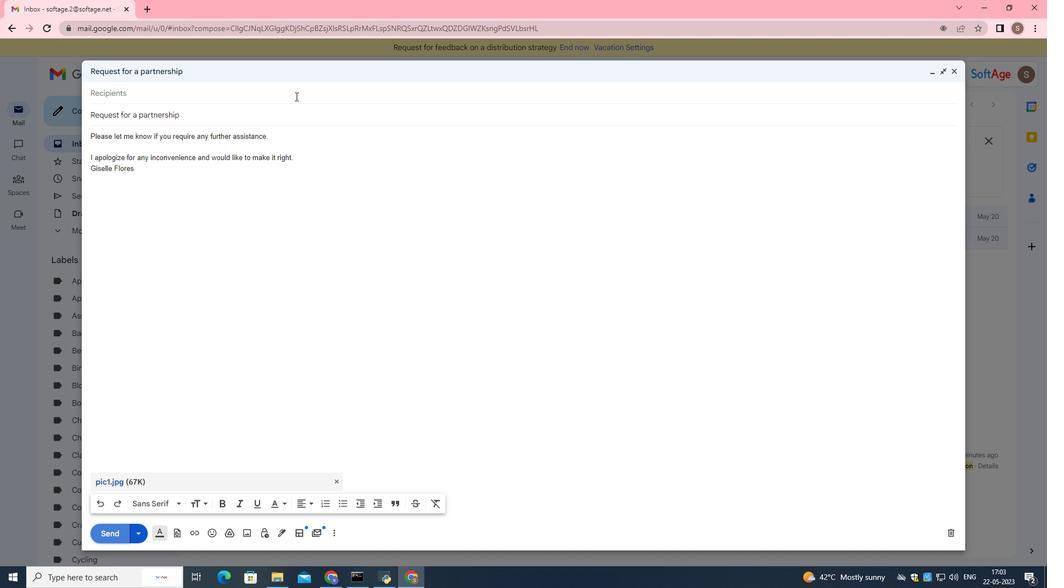 
Action: Mouse moved to (295, 96)
Screenshot: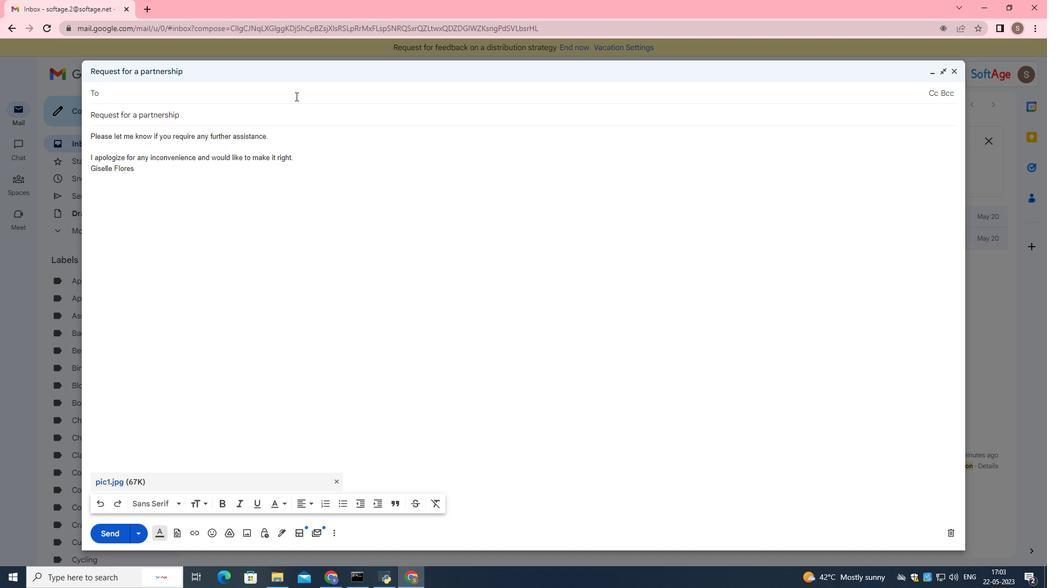 
Action: Key pressed softage.10<Key.shift>@softage.net
Screenshot: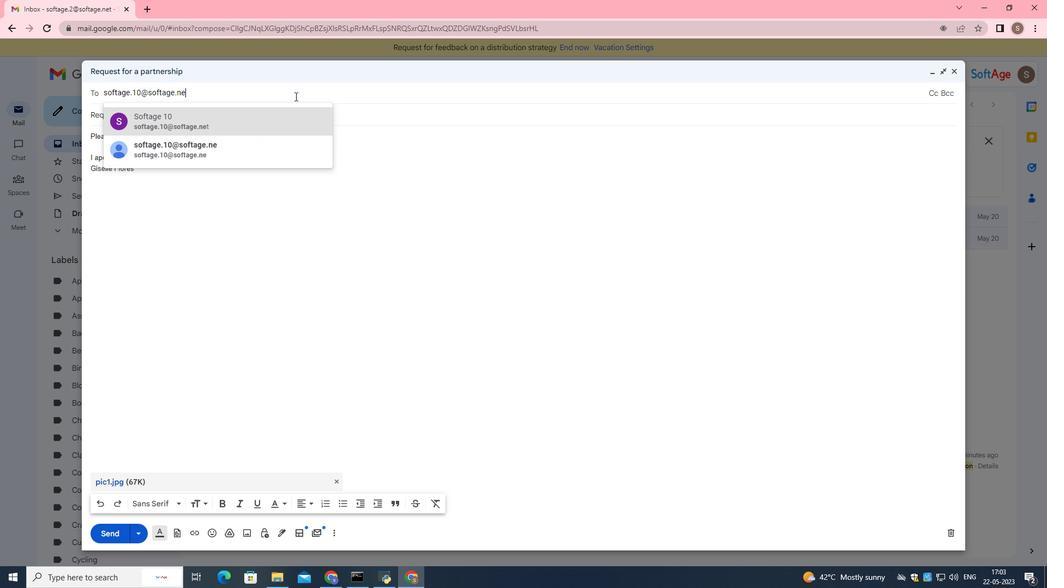 
Action: Mouse moved to (260, 123)
Screenshot: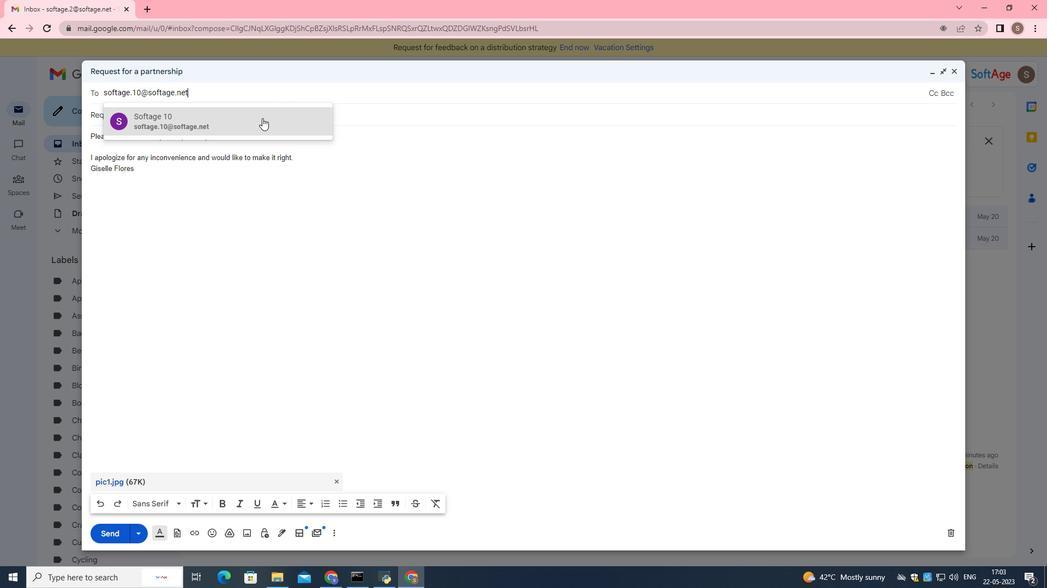 
Action: Mouse pressed left at (260, 123)
Screenshot: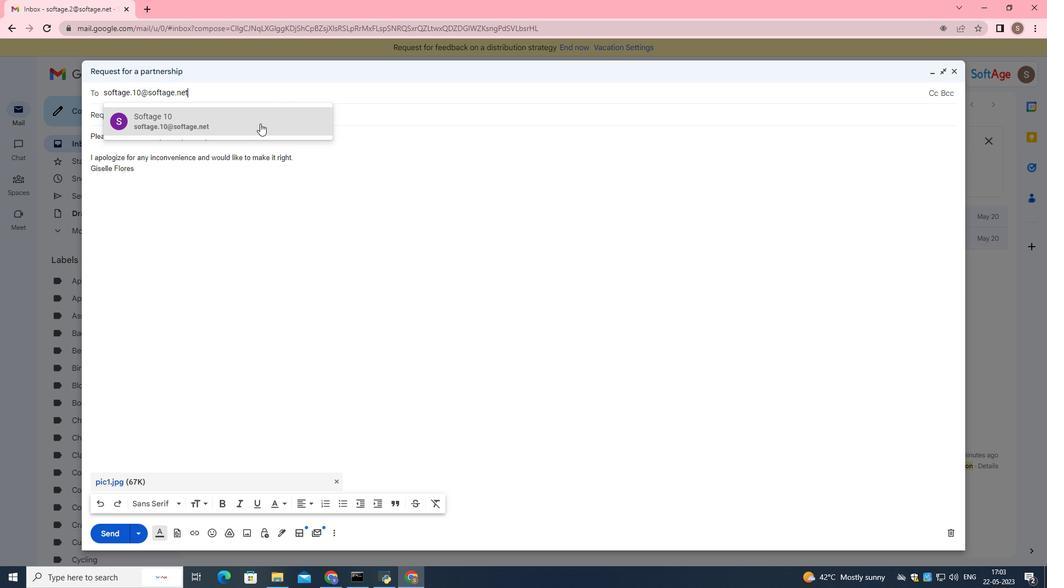 
Action: Mouse moved to (105, 535)
Screenshot: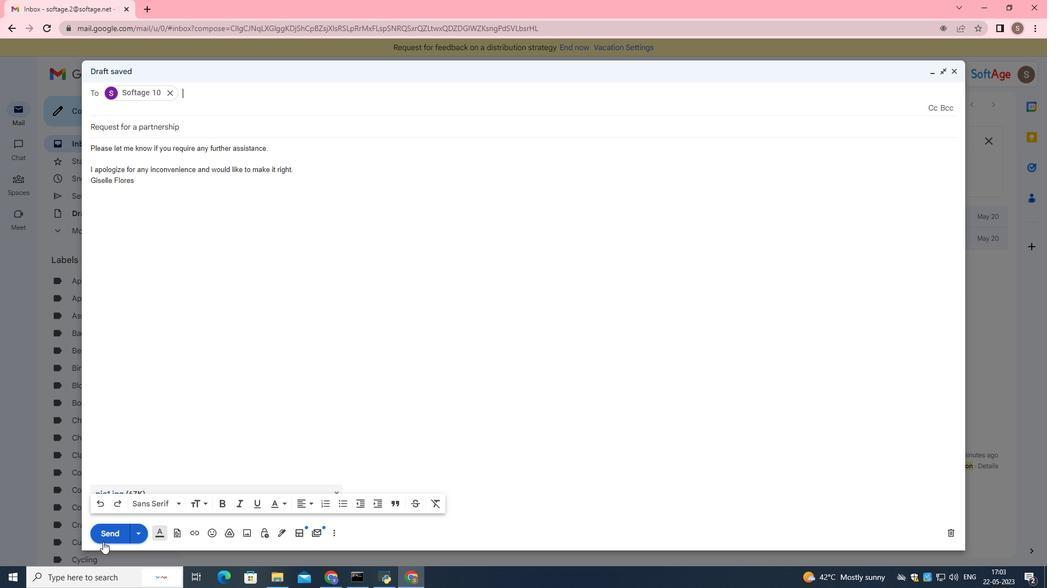 
Action: Mouse pressed left at (105, 535)
Screenshot: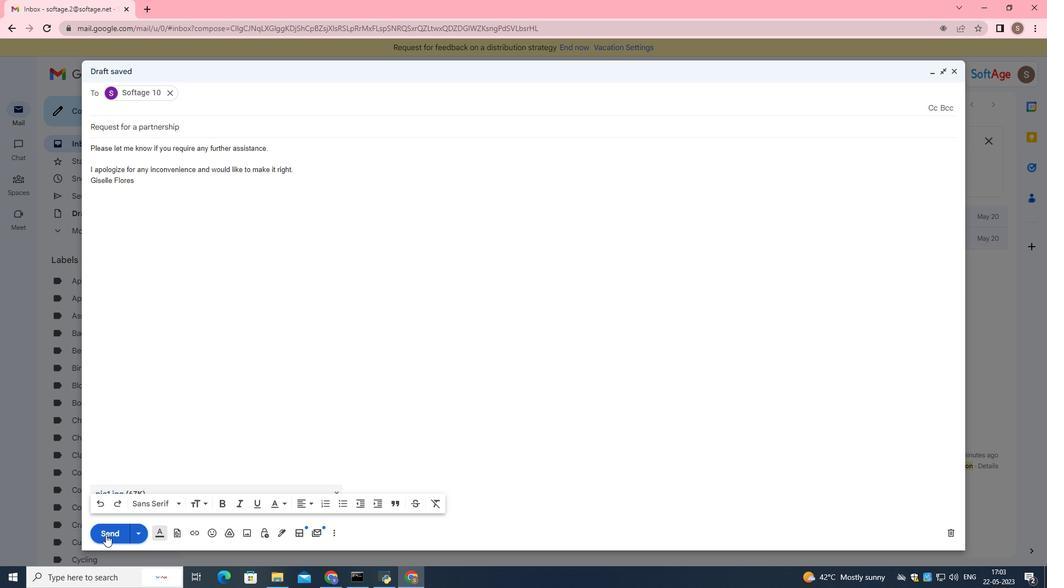 
Action: Mouse moved to (98, 196)
Screenshot: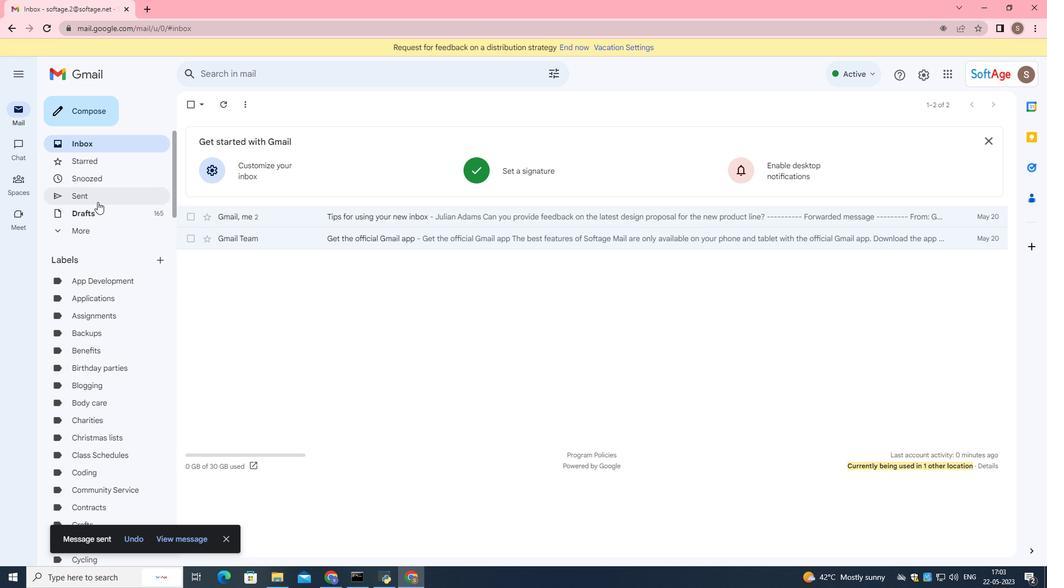 
Action: Mouse pressed left at (98, 196)
Screenshot: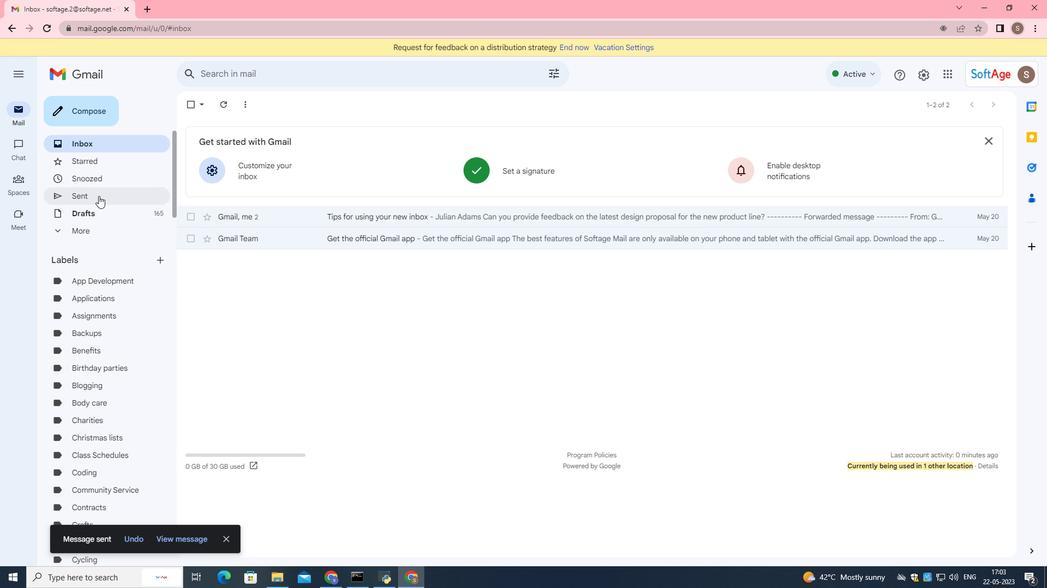 
Action: Mouse moved to (207, 160)
Screenshot: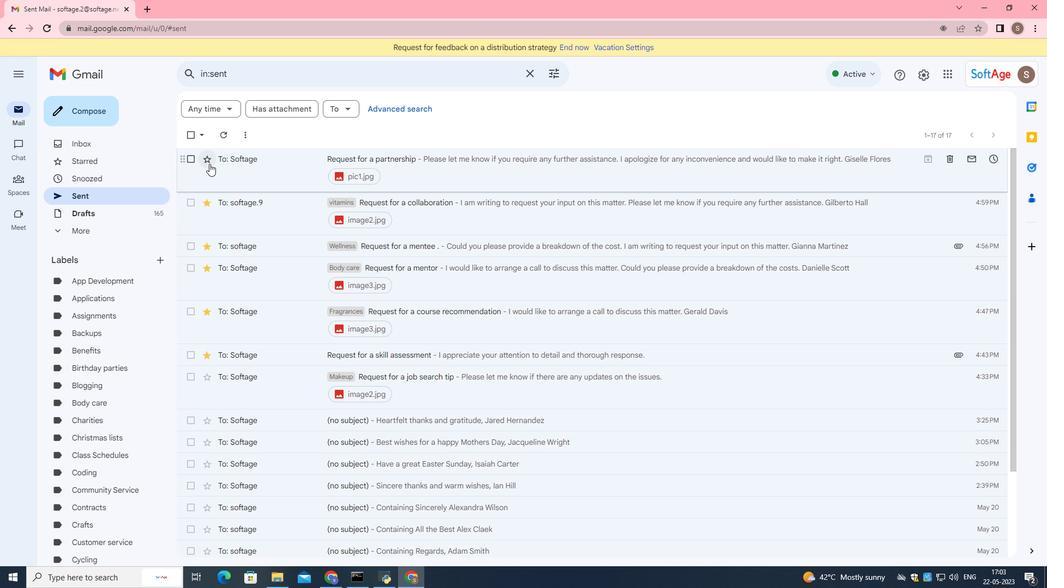 
Action: Mouse pressed left at (207, 160)
Screenshot: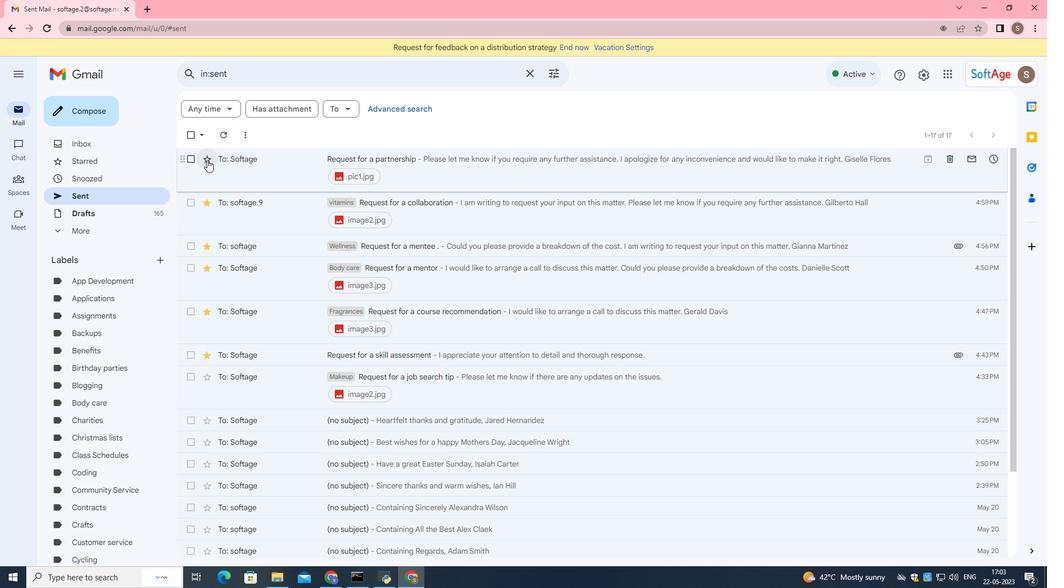 
Action: Mouse moved to (281, 166)
Screenshot: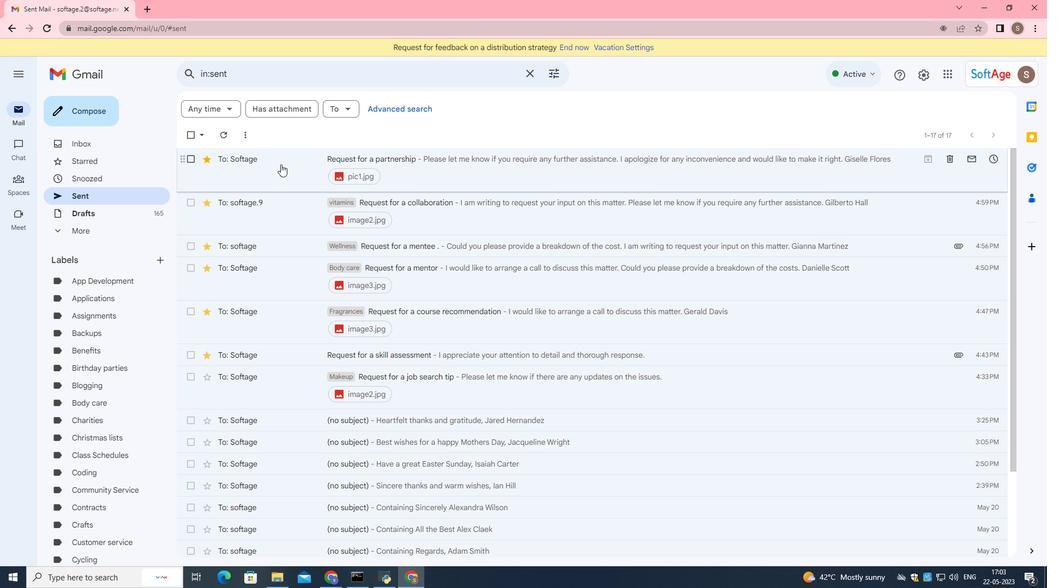 
Action: Mouse pressed left at (281, 166)
Screenshot: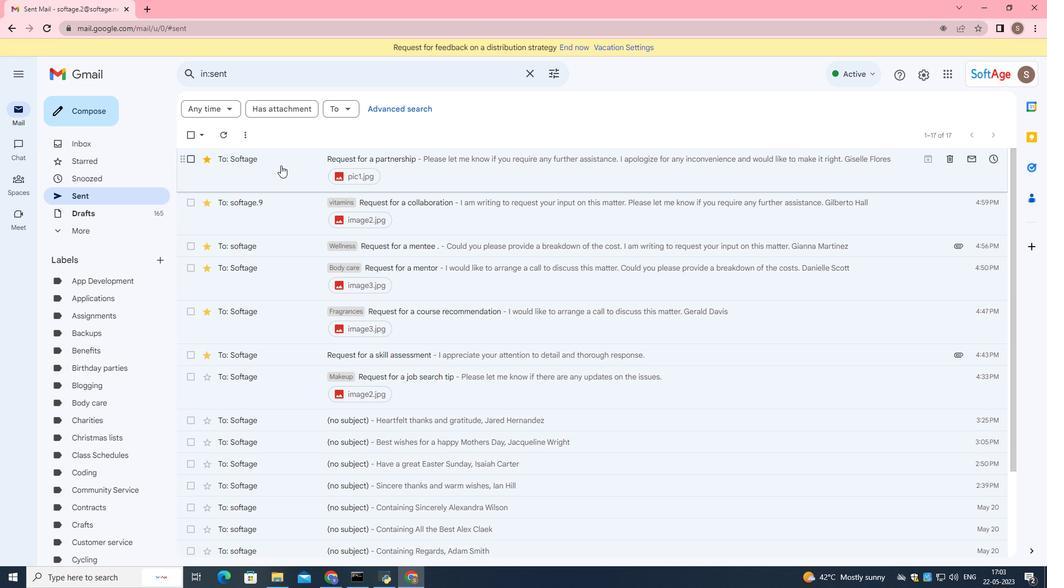 
Action: Mouse moved to (412, 102)
Screenshot: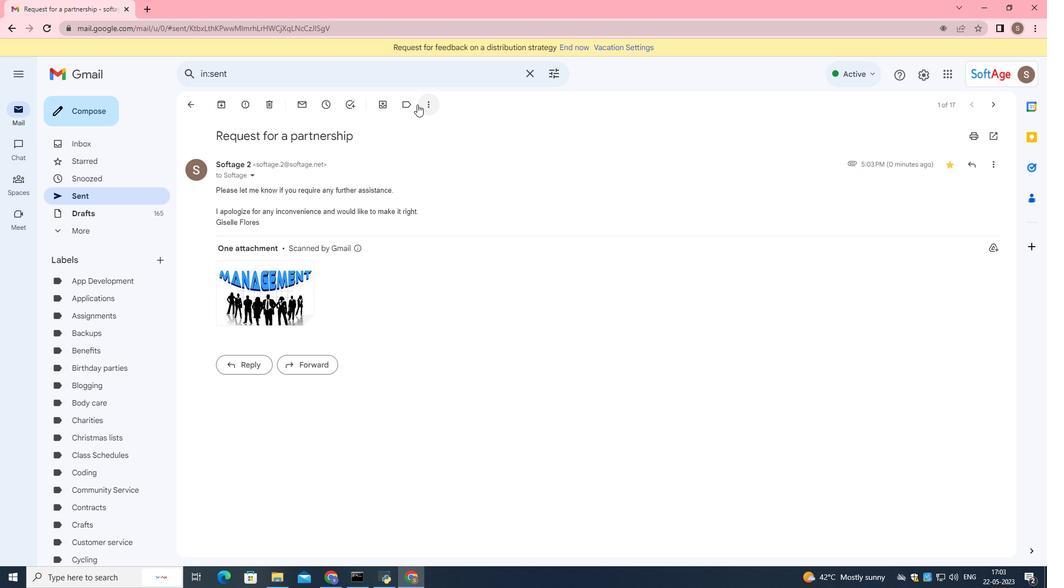 
Action: Mouse pressed left at (412, 102)
Screenshot: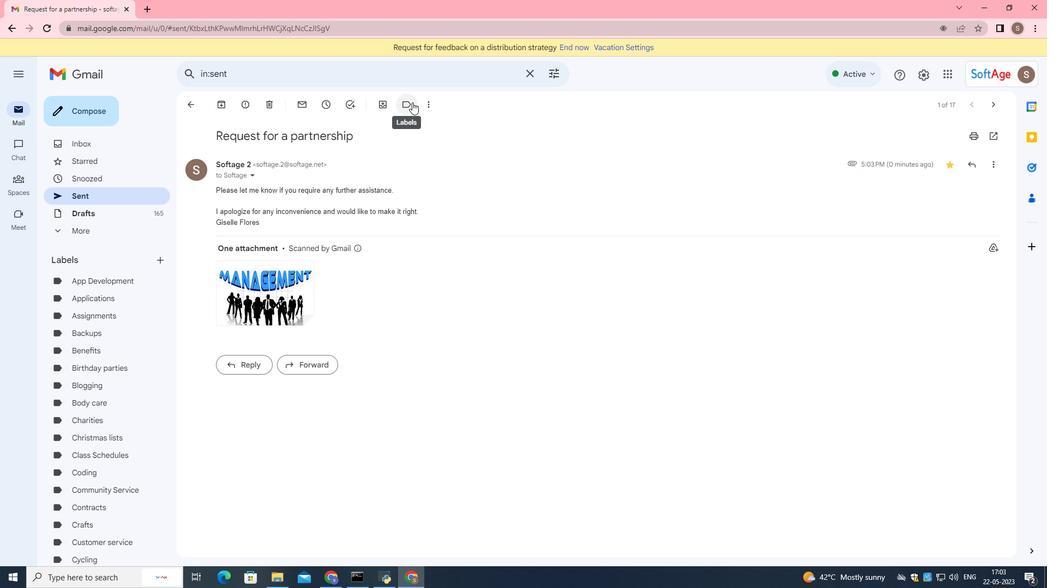 
Action: Mouse moved to (416, 141)
Screenshot: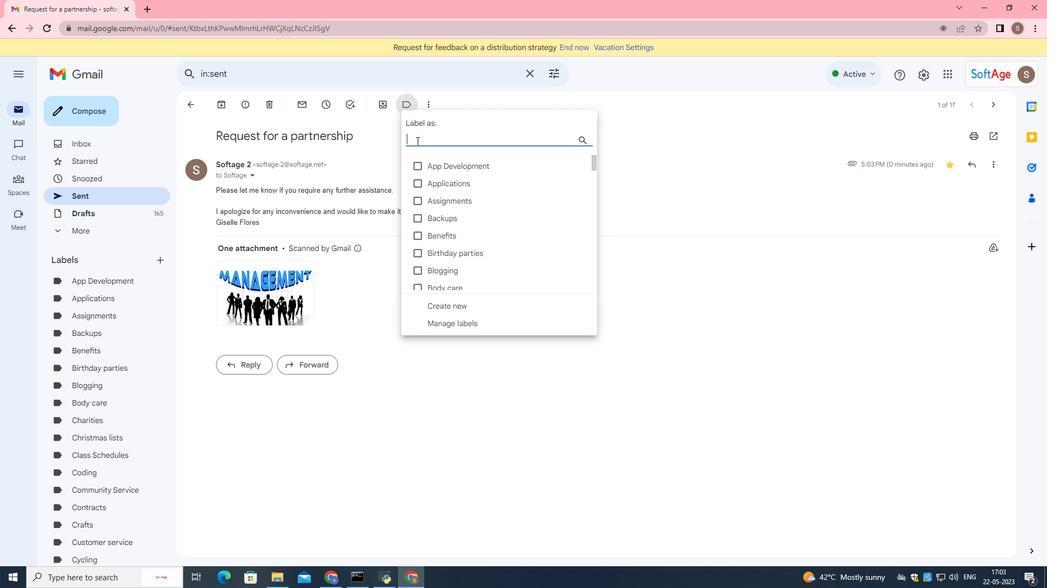 
Action: Key pressed s
Screenshot: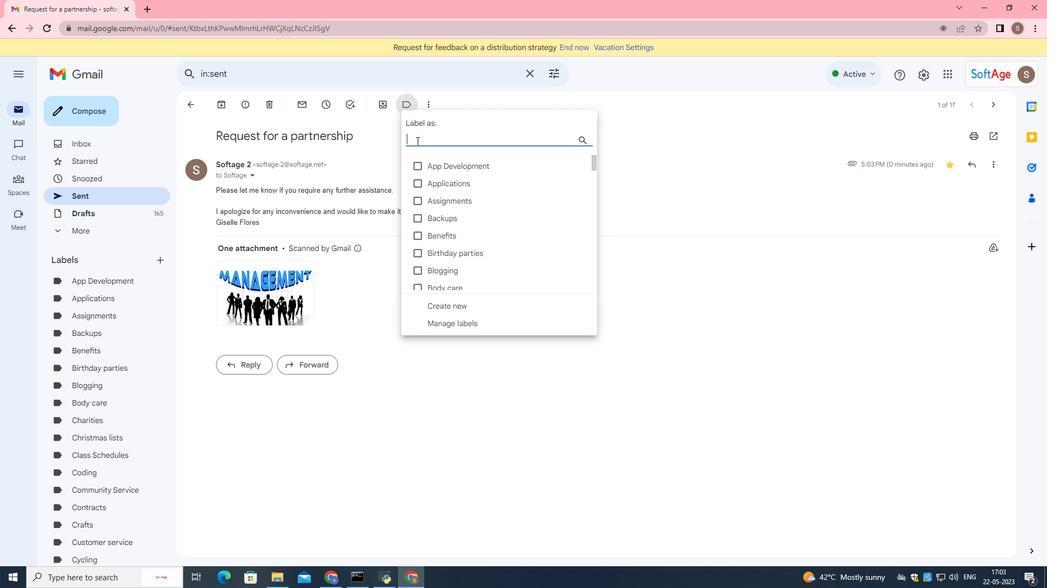 
Action: Mouse moved to (418, 148)
Screenshot: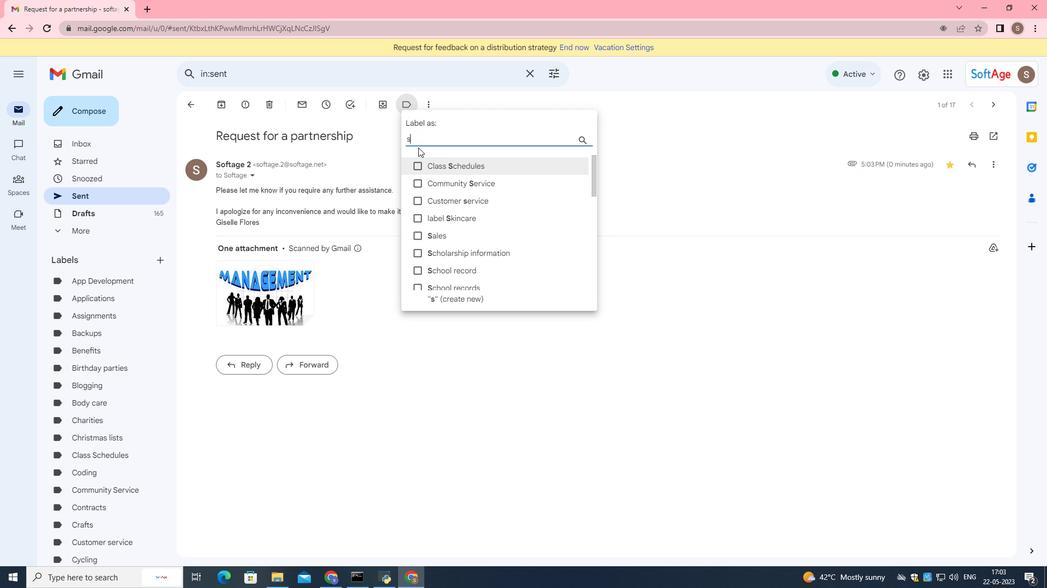 
Action: Key pressed i
Screenshot: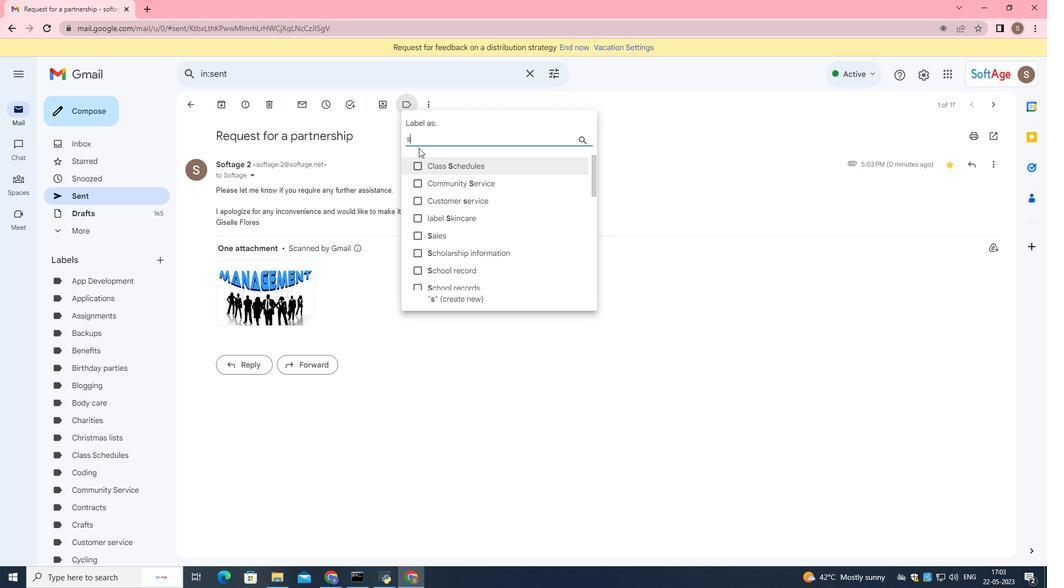 
Action: Mouse moved to (418, 146)
Screenshot: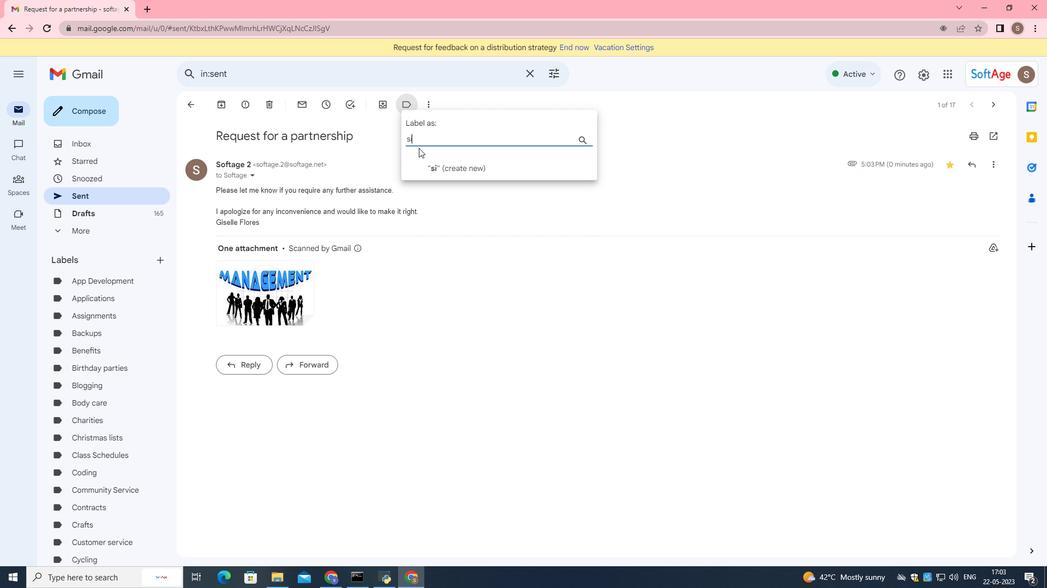 
Action: Key pressed <Key.backspace>
Screenshot: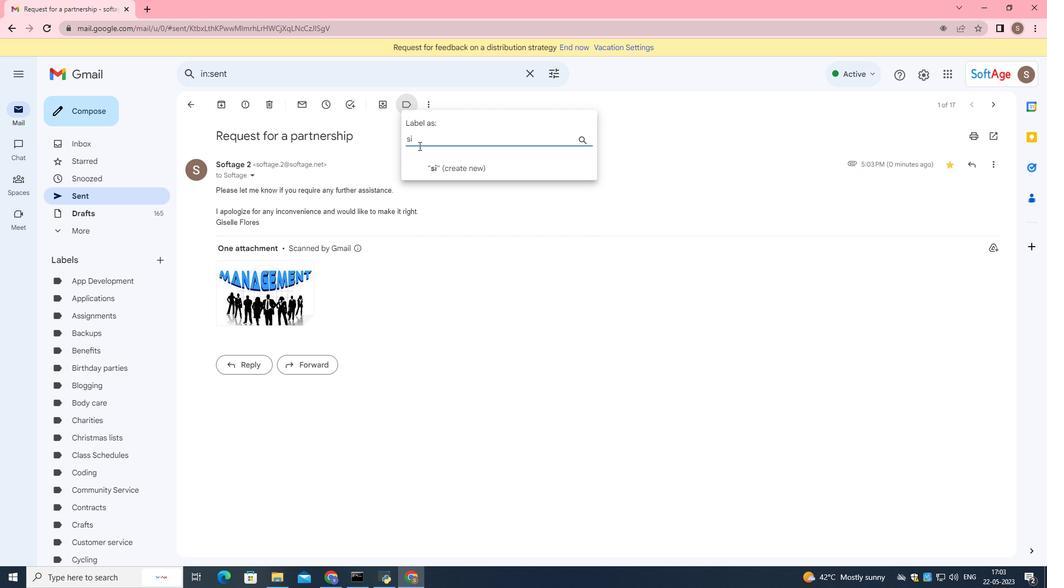 
Action: Mouse moved to (418, 147)
Screenshot: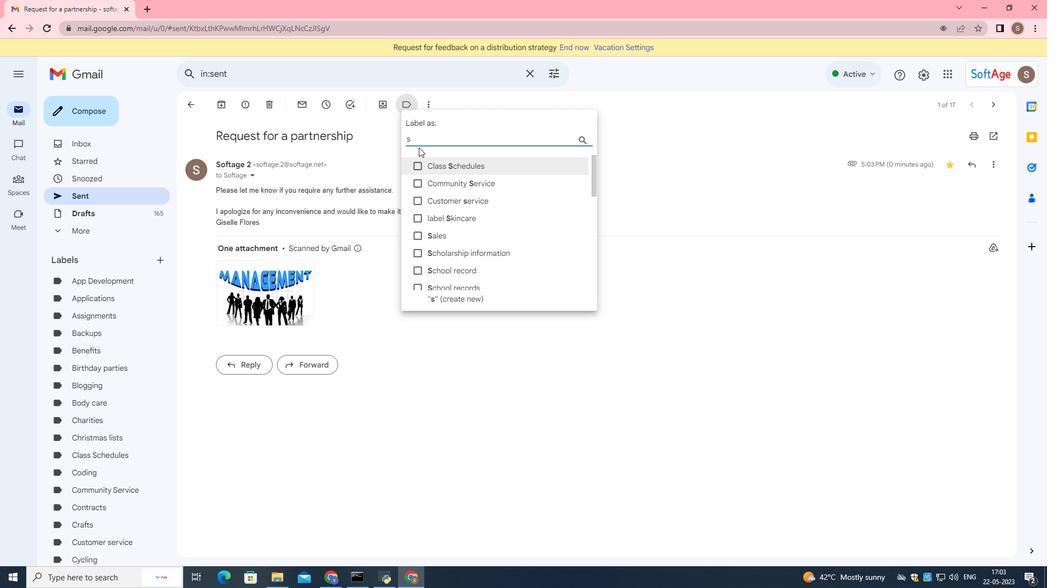 
Action: Key pressed u
Screenshot: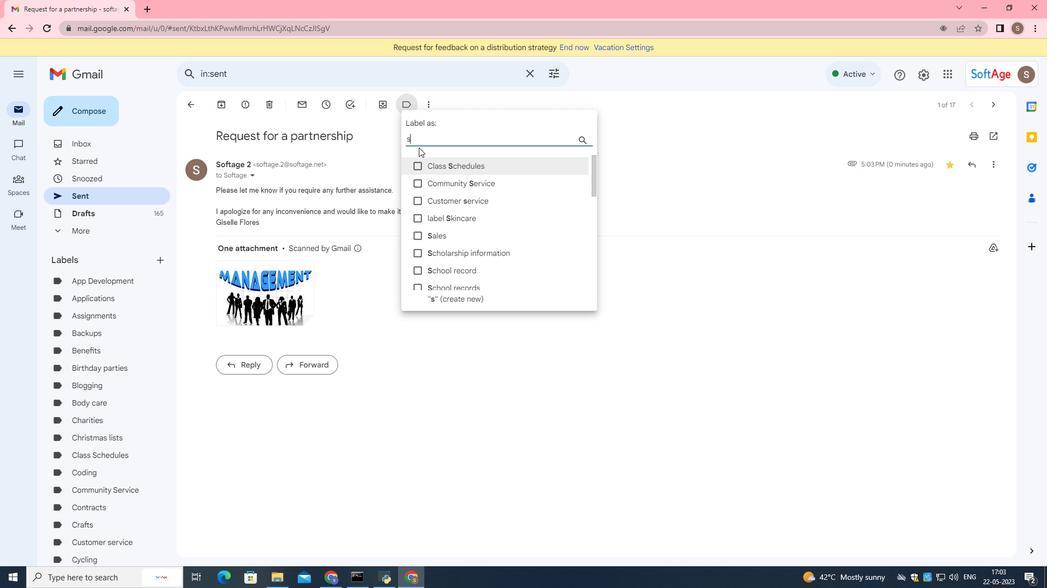 
Action: Mouse moved to (422, 165)
Screenshot: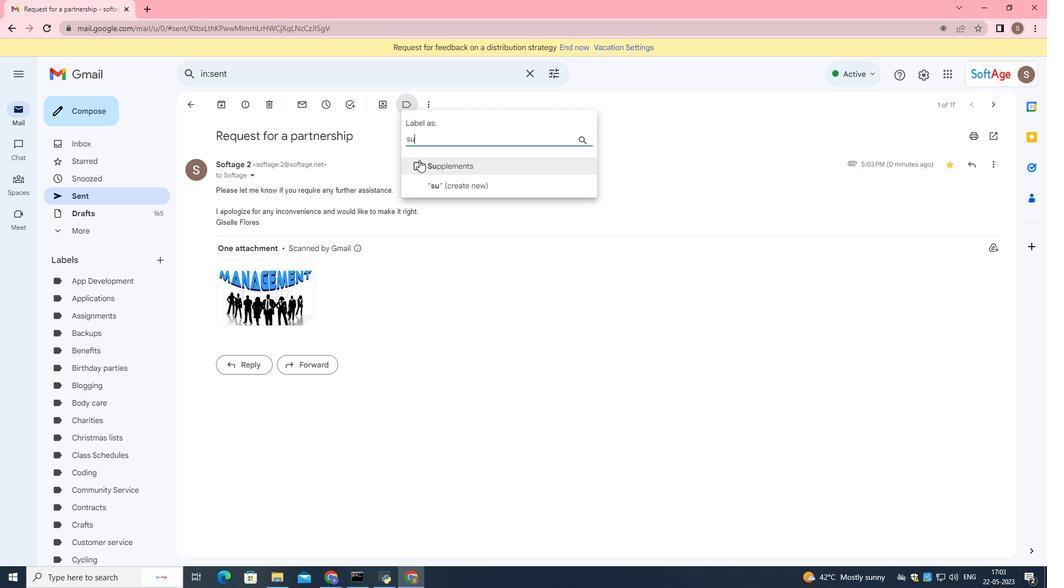
Action: Mouse pressed left at (422, 165)
Screenshot: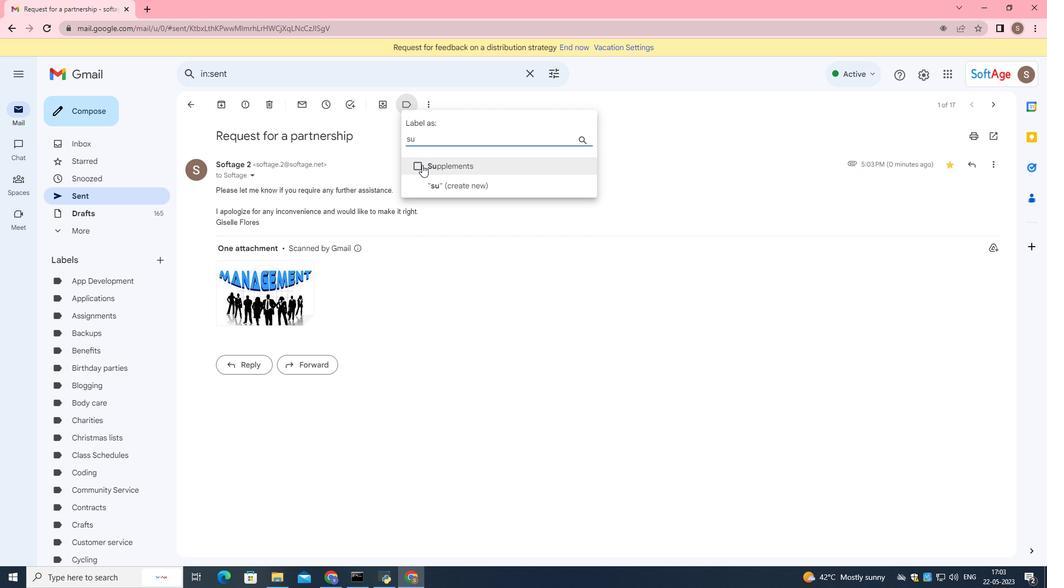 
Action: Mouse moved to (434, 189)
Screenshot: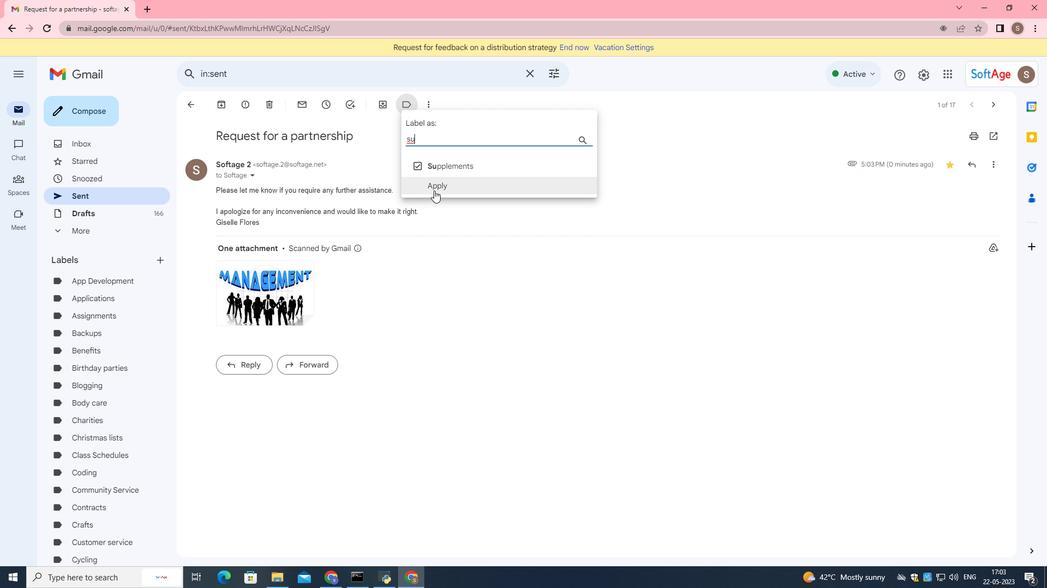 
Action: Mouse pressed left at (434, 189)
Screenshot: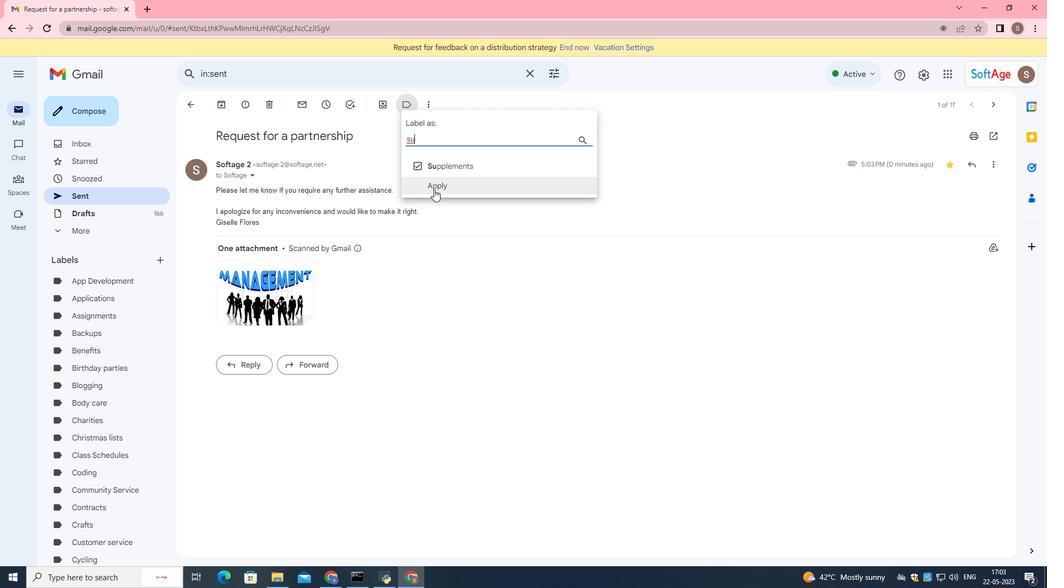 
Action: Mouse moved to (412, 215)
Screenshot: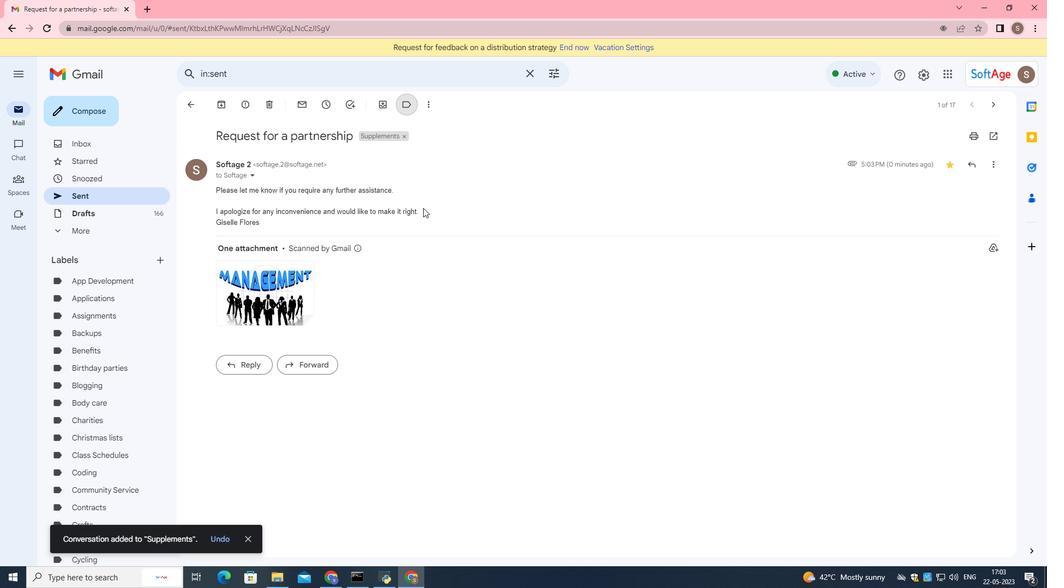 
